 Task: Create a section Integration Testing Sprint and in the section, add a milestone Data Science Process Improvement in the project BlueTech
Action: Mouse moved to (597, 516)
Screenshot: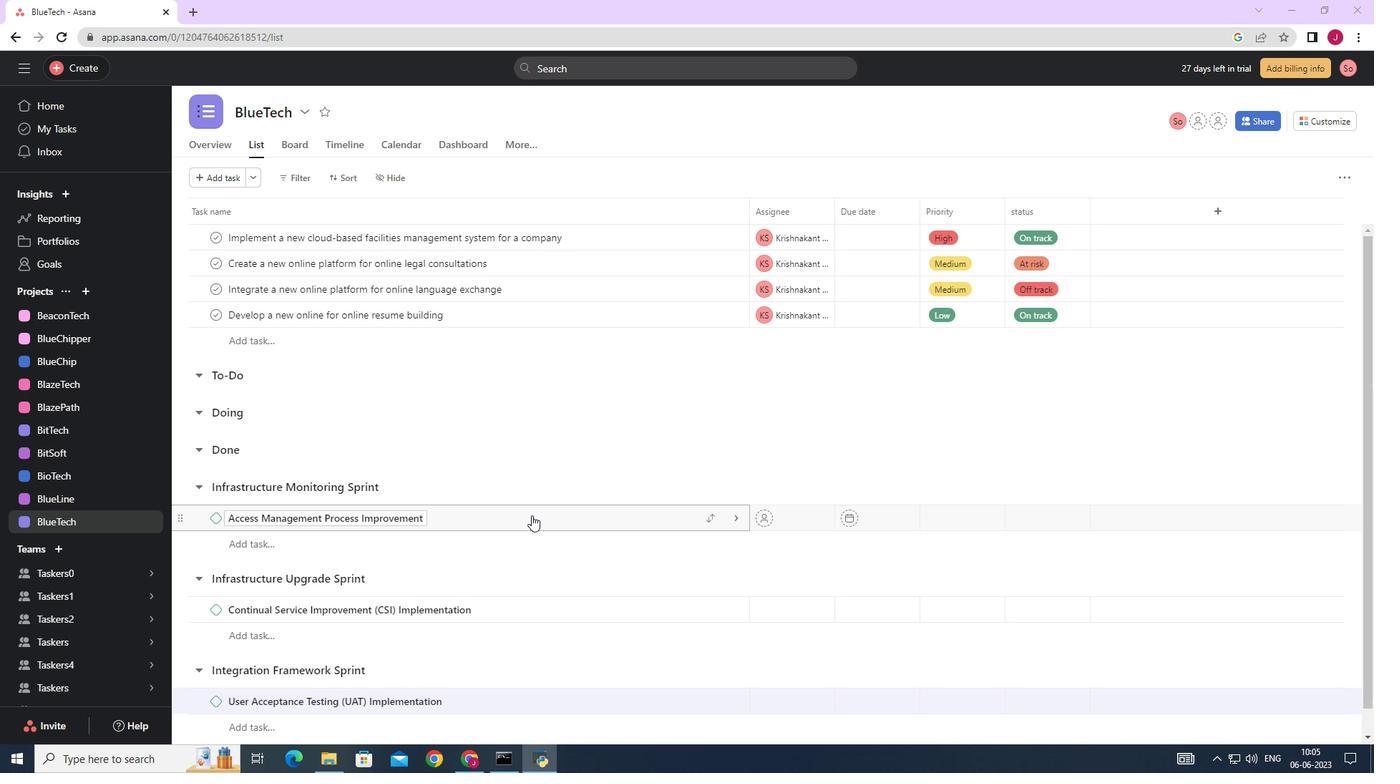 
Action: Mouse scrolled (597, 515) with delta (0, 0)
Screenshot: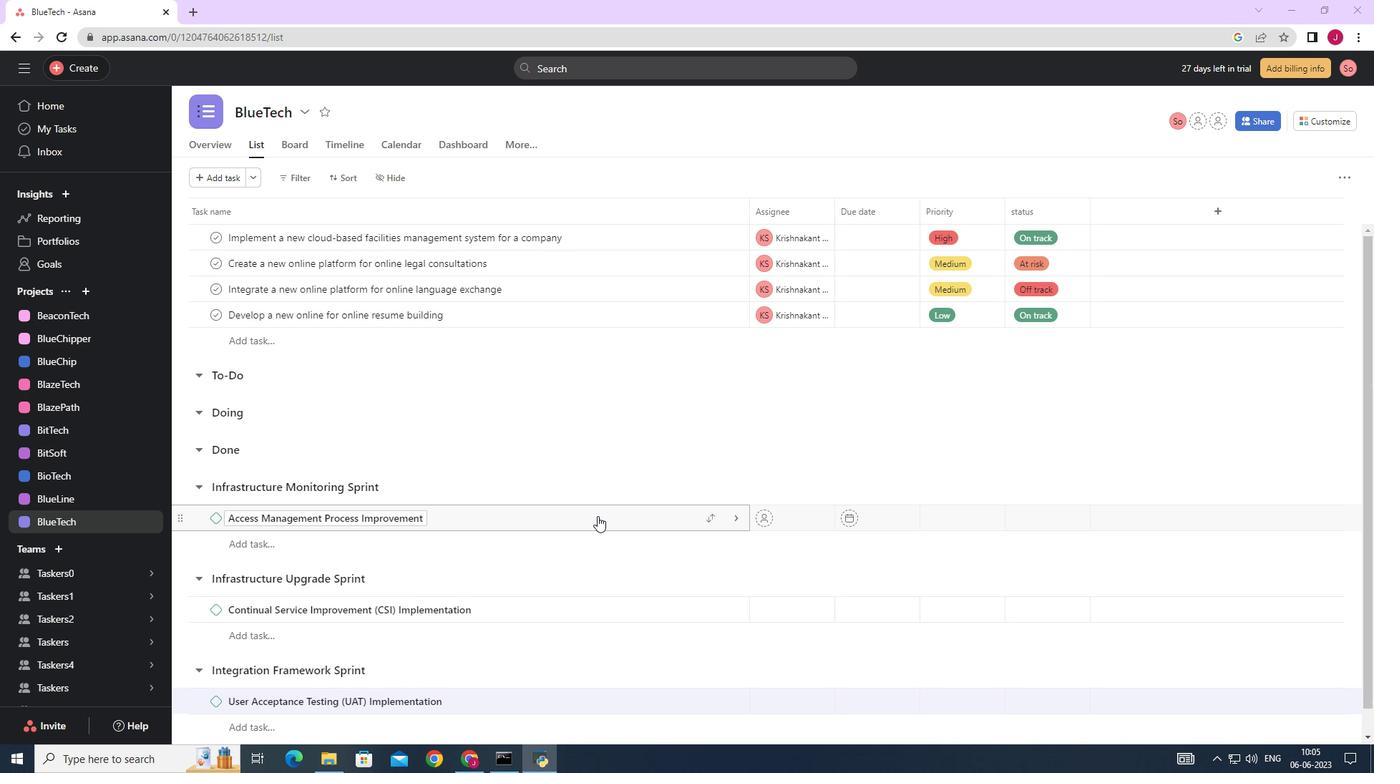 
Action: Mouse scrolled (597, 515) with delta (0, 0)
Screenshot: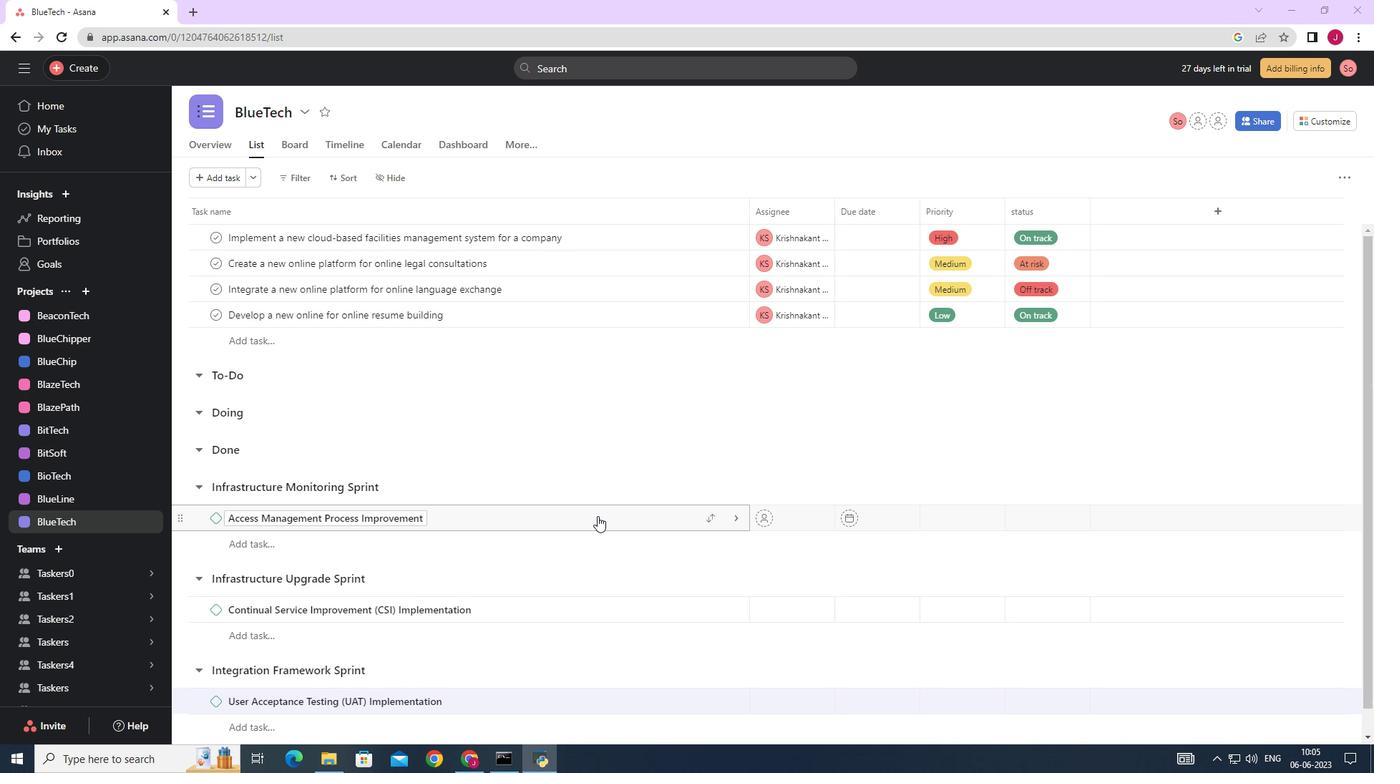 
Action: Mouse scrolled (597, 515) with delta (0, 0)
Screenshot: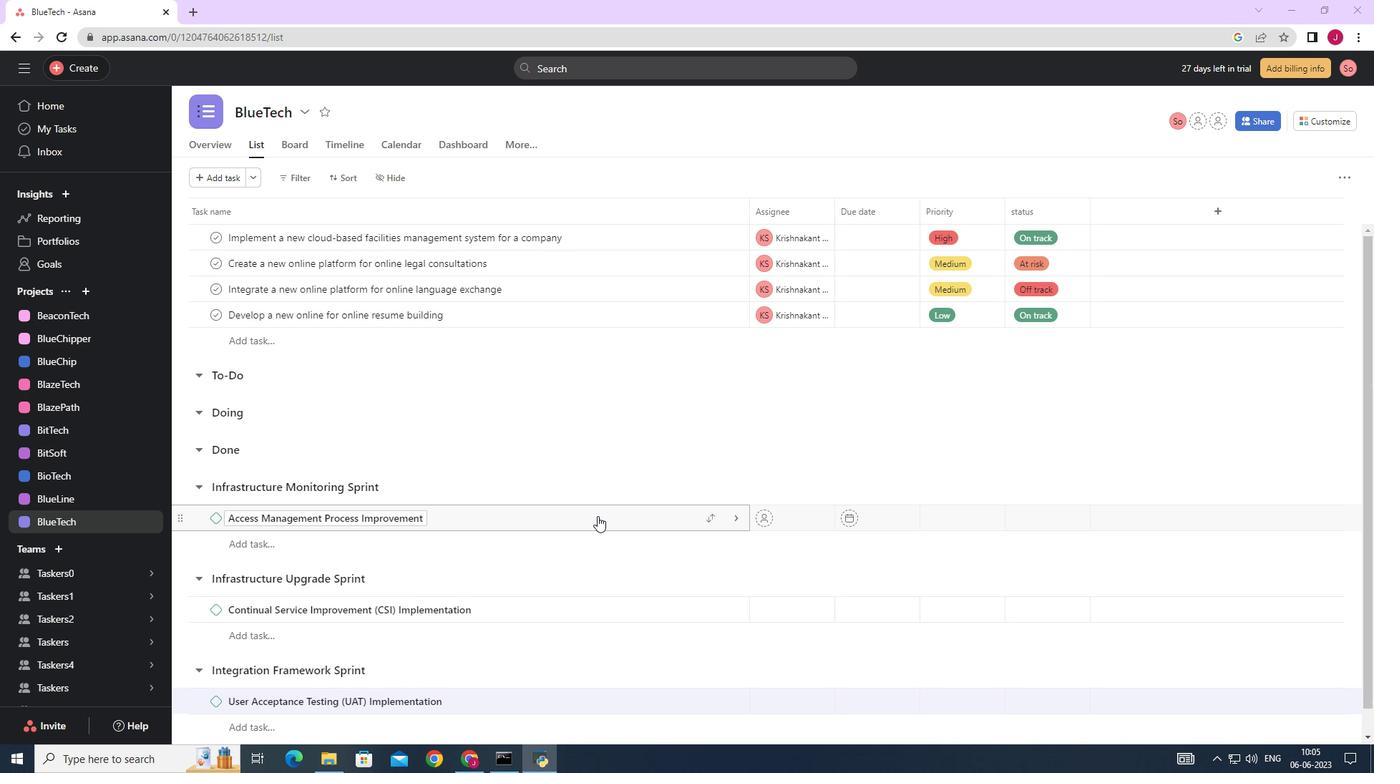 
Action: Mouse scrolled (597, 515) with delta (0, 0)
Screenshot: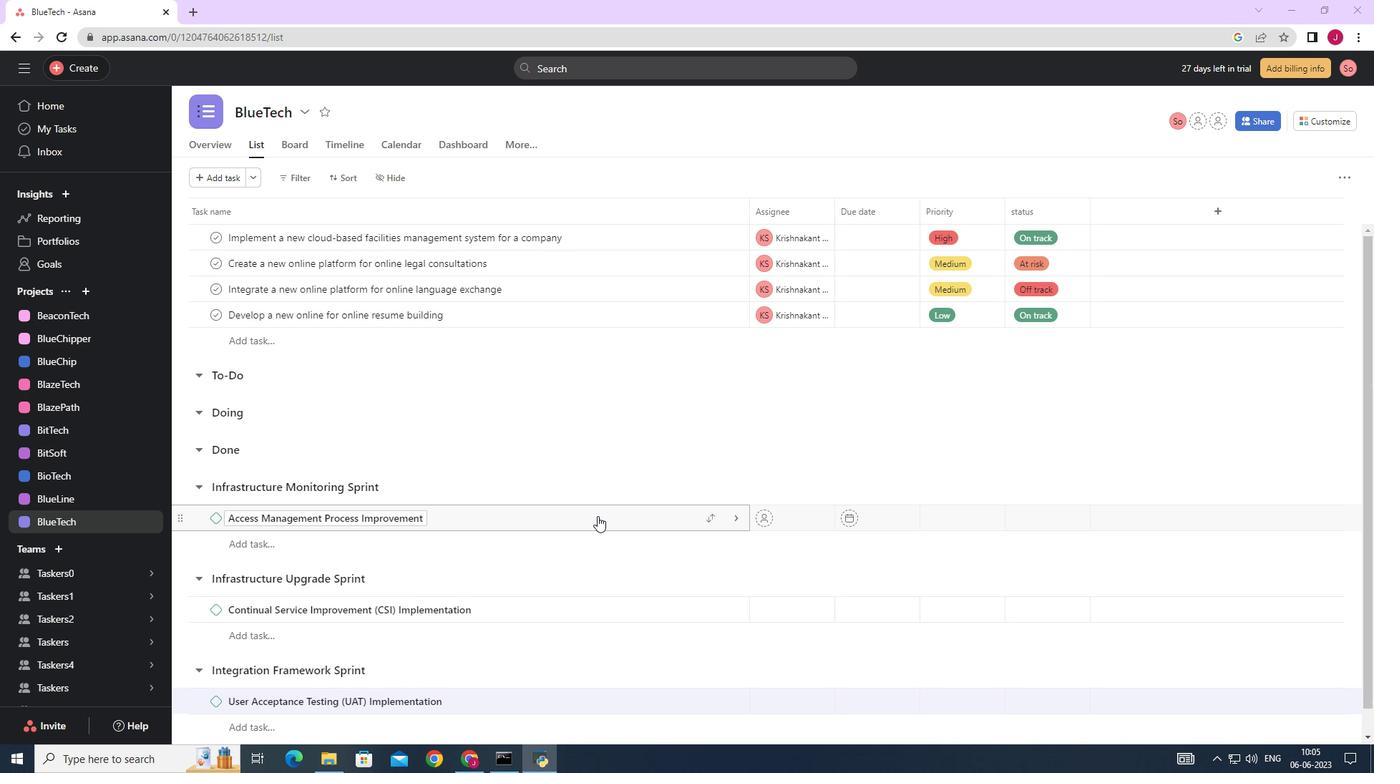
Action: Mouse scrolled (597, 515) with delta (0, 0)
Screenshot: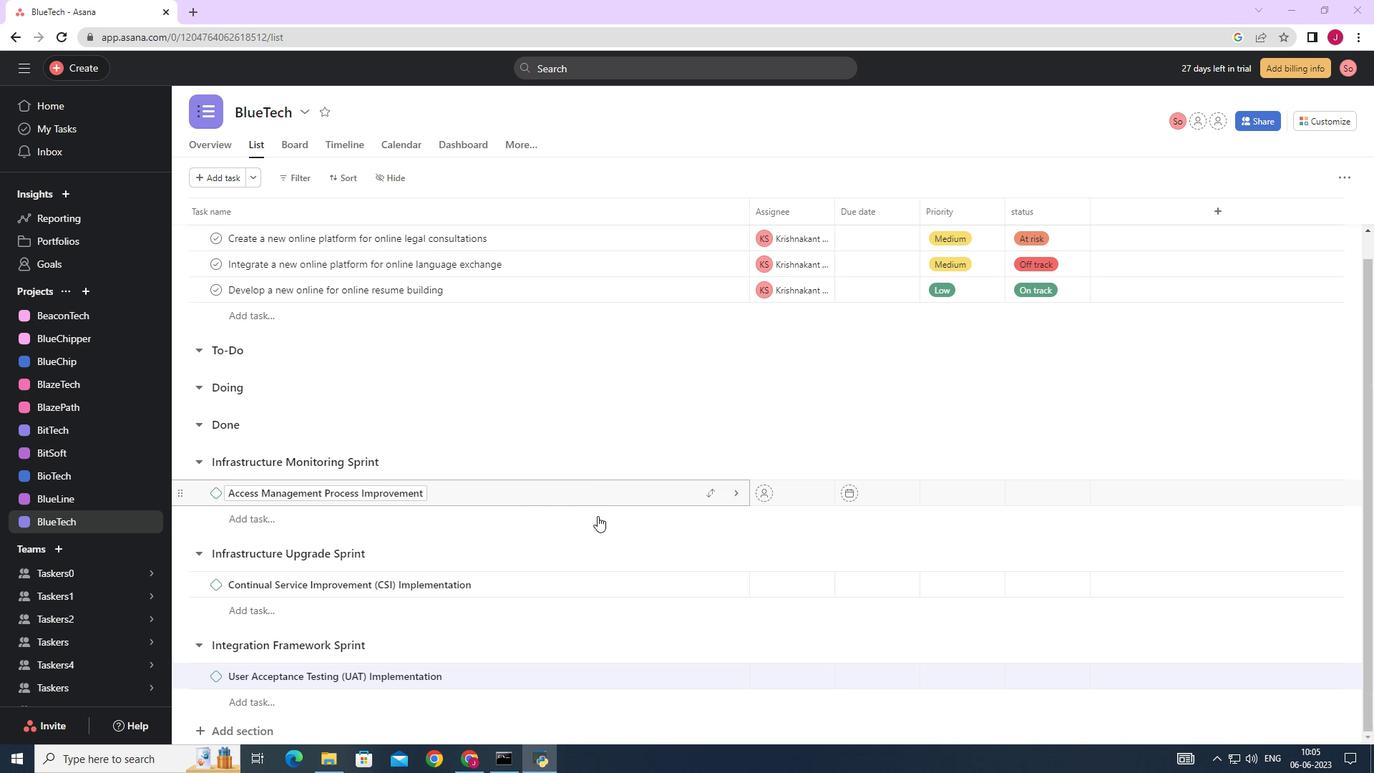 
Action: Mouse scrolled (597, 515) with delta (0, 0)
Screenshot: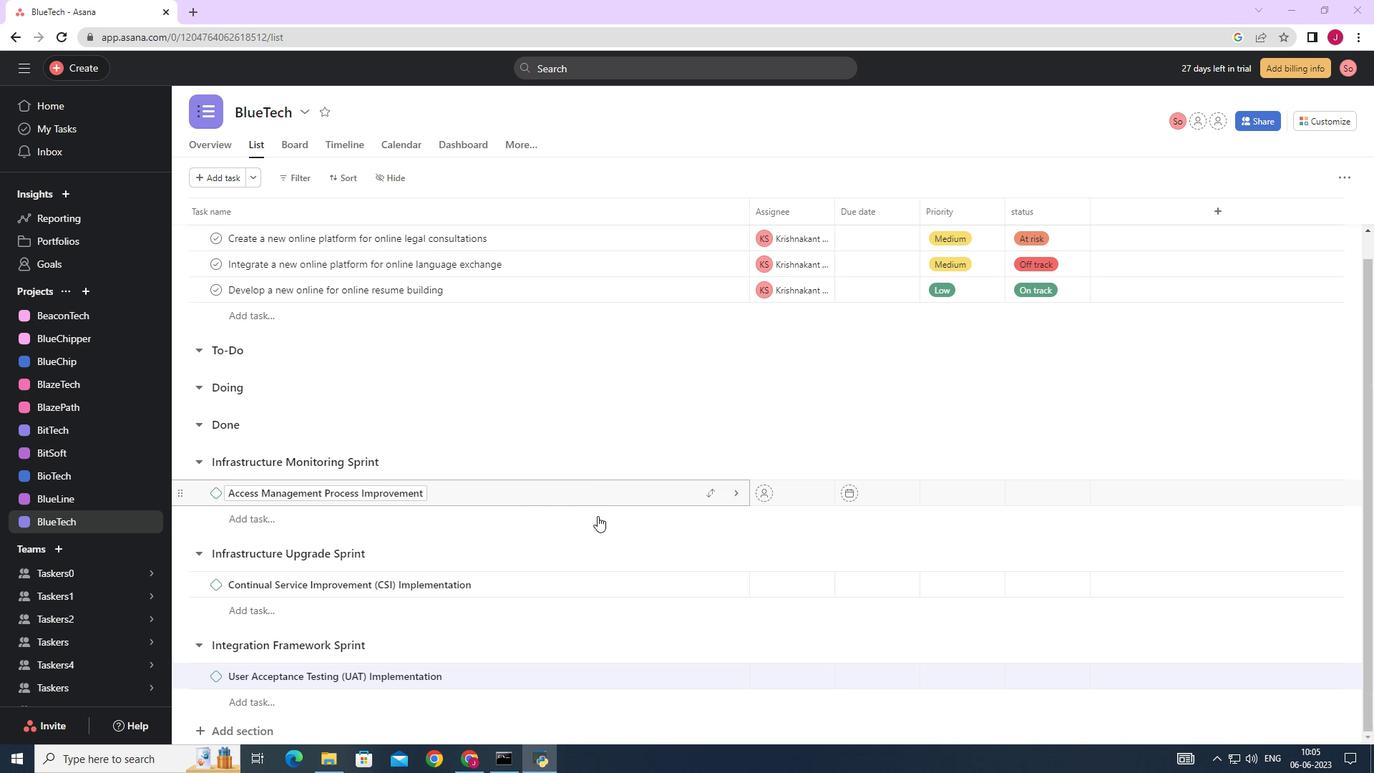 
Action: Mouse scrolled (597, 515) with delta (0, 0)
Screenshot: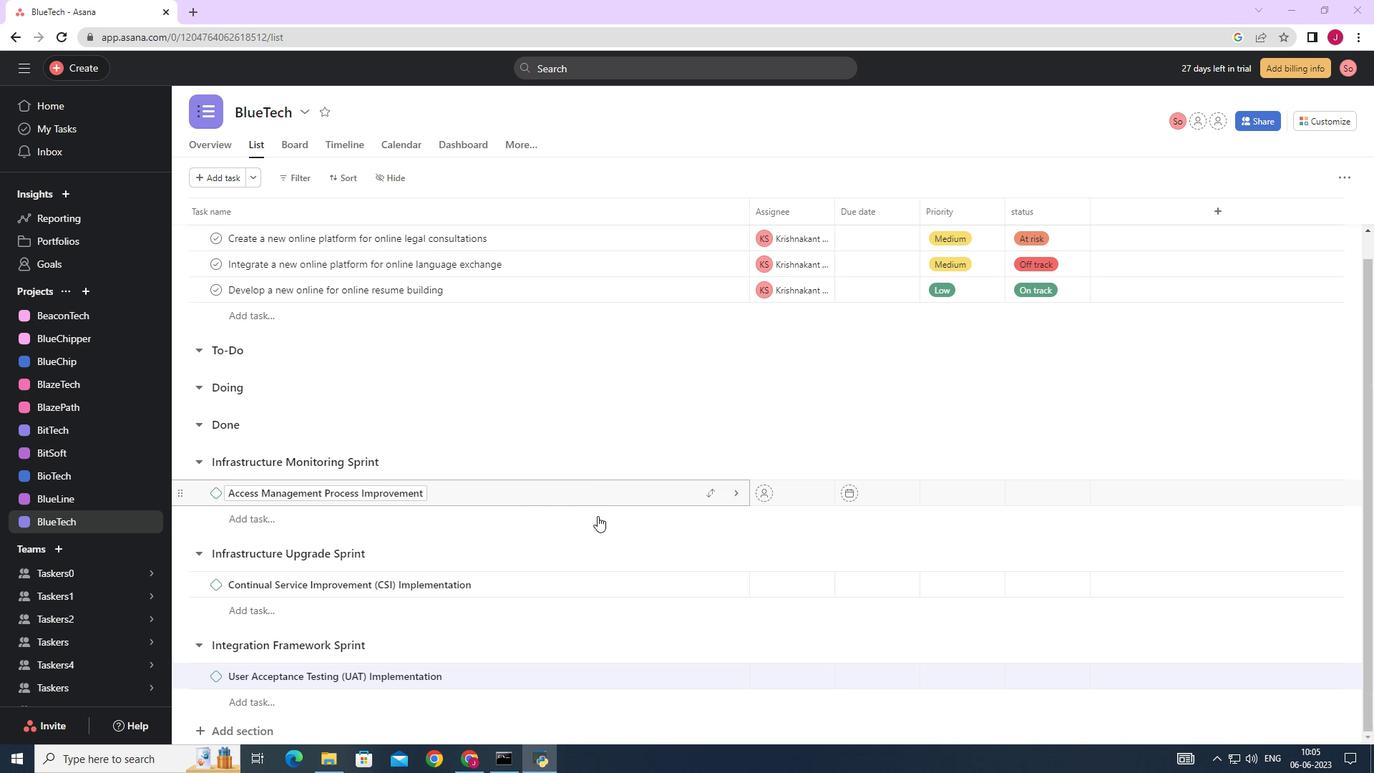 
Action: Mouse scrolled (597, 515) with delta (0, 0)
Screenshot: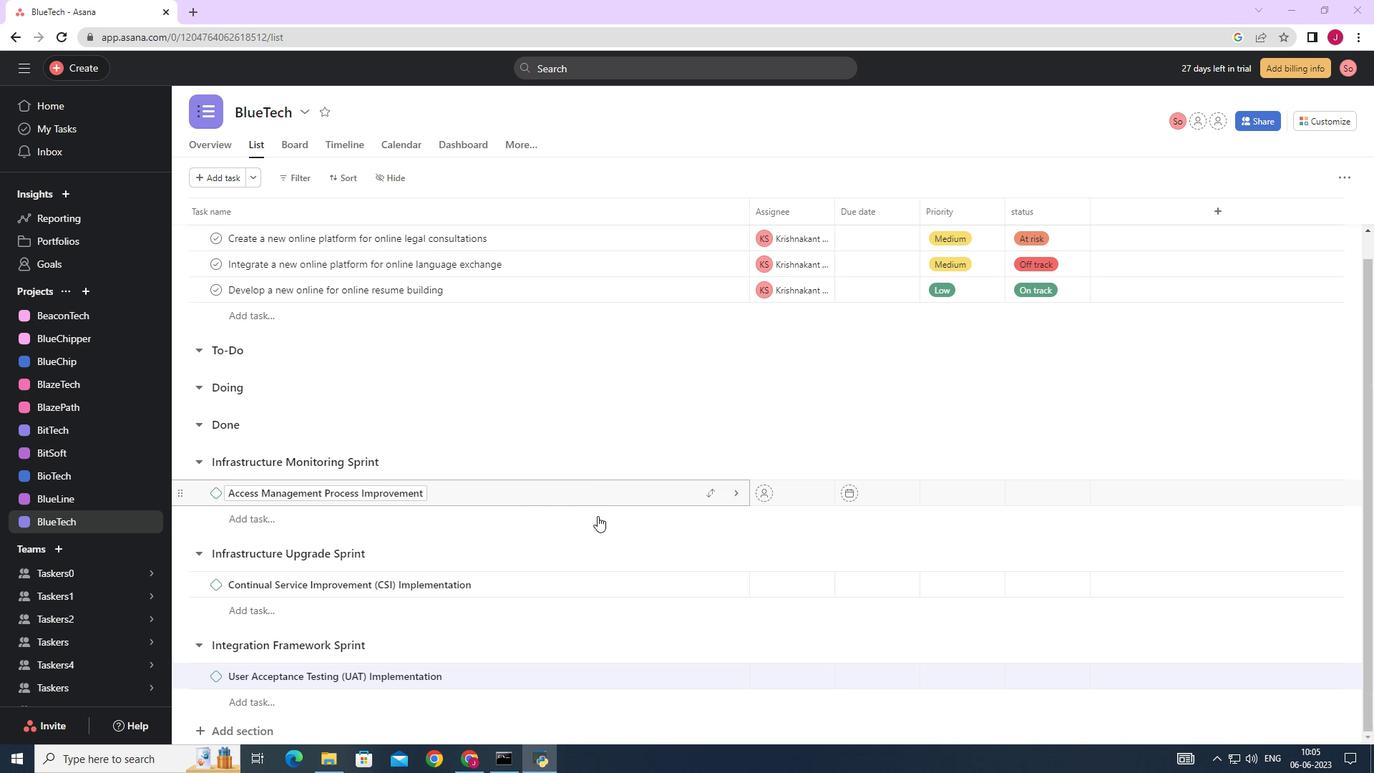 
Action: Mouse scrolled (597, 515) with delta (0, 0)
Screenshot: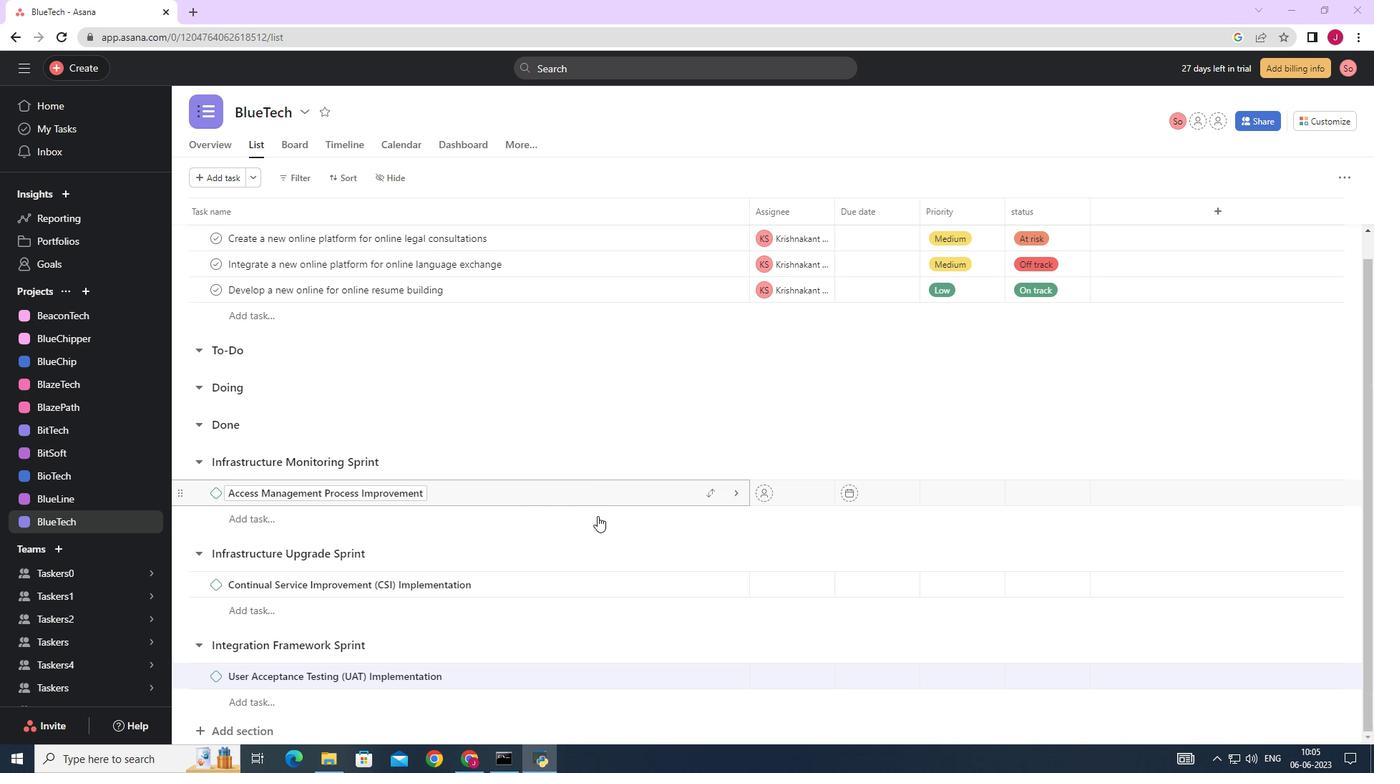 
Action: Mouse moved to (263, 730)
Screenshot: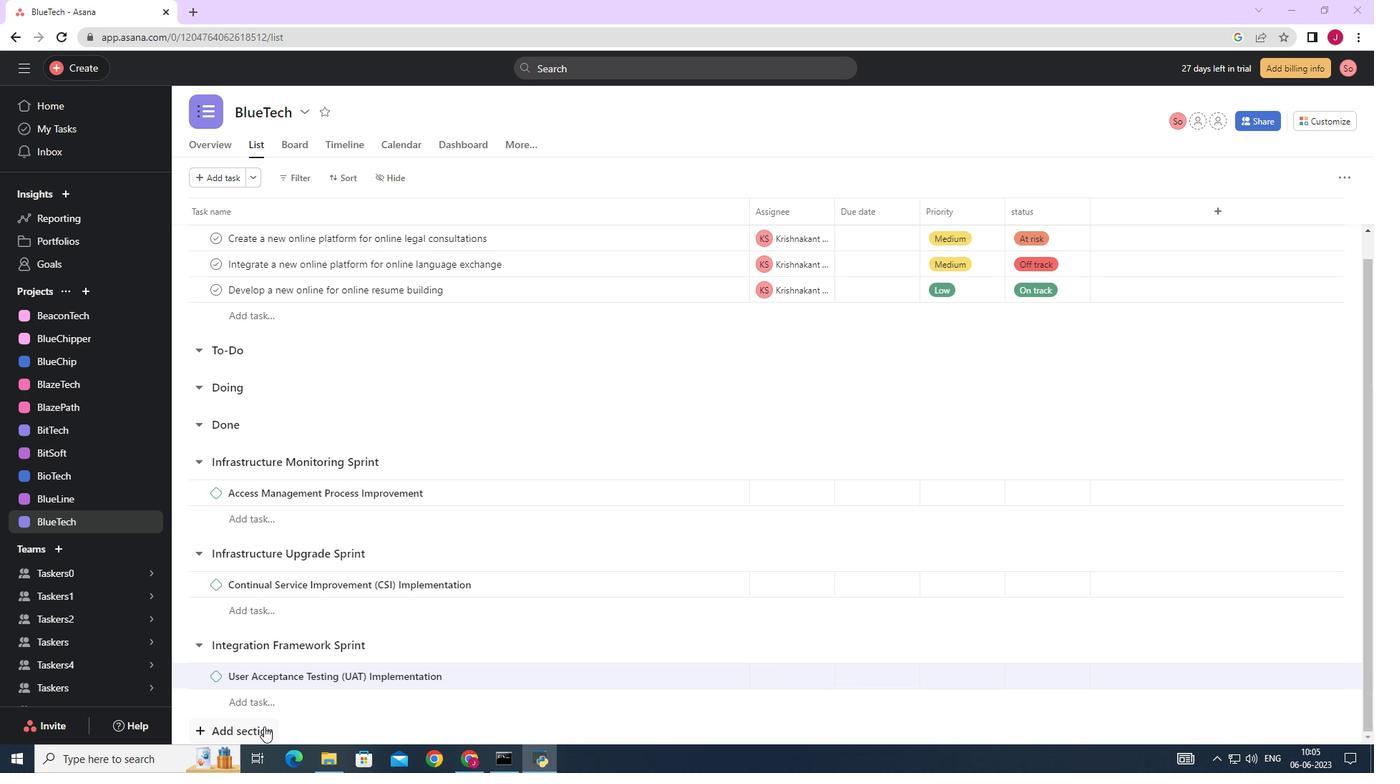 
Action: Mouse pressed left at (263, 730)
Screenshot: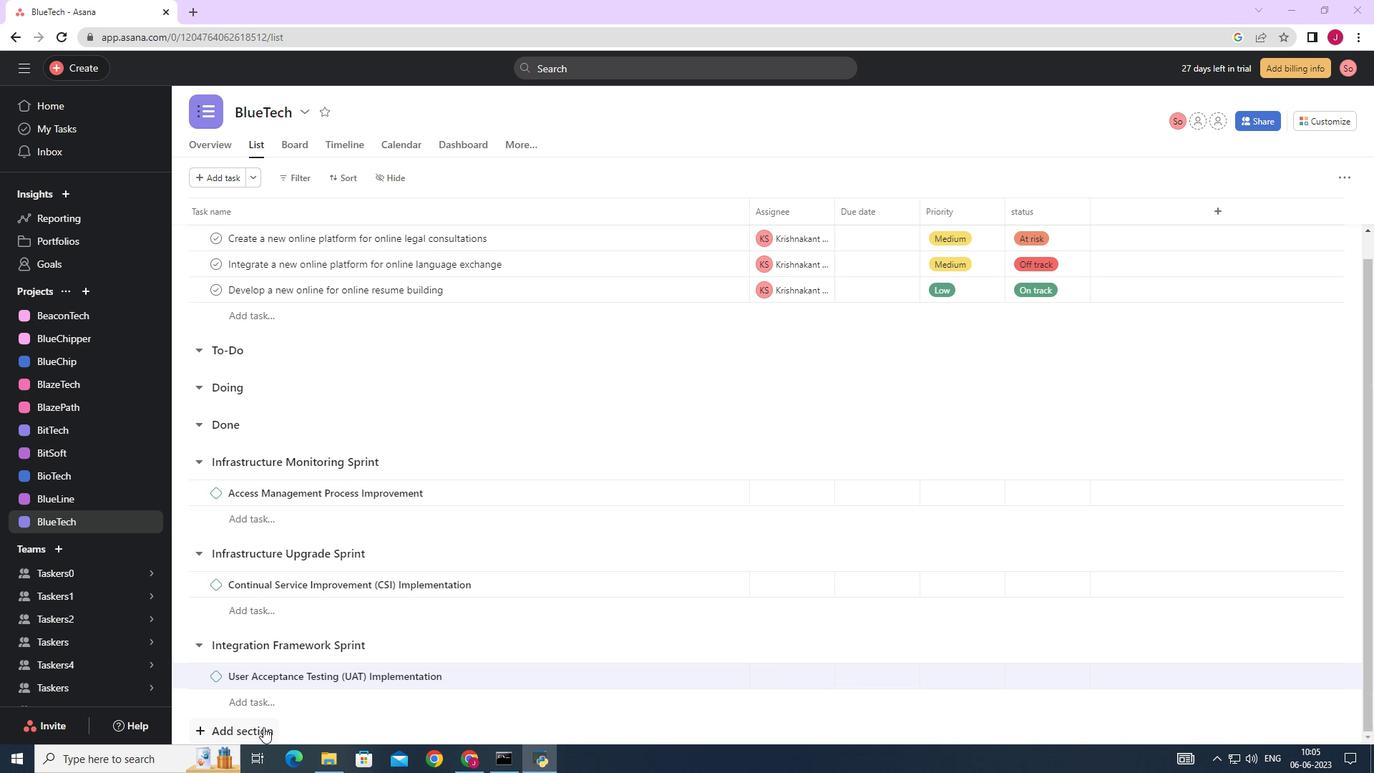 
Action: Mouse moved to (314, 692)
Screenshot: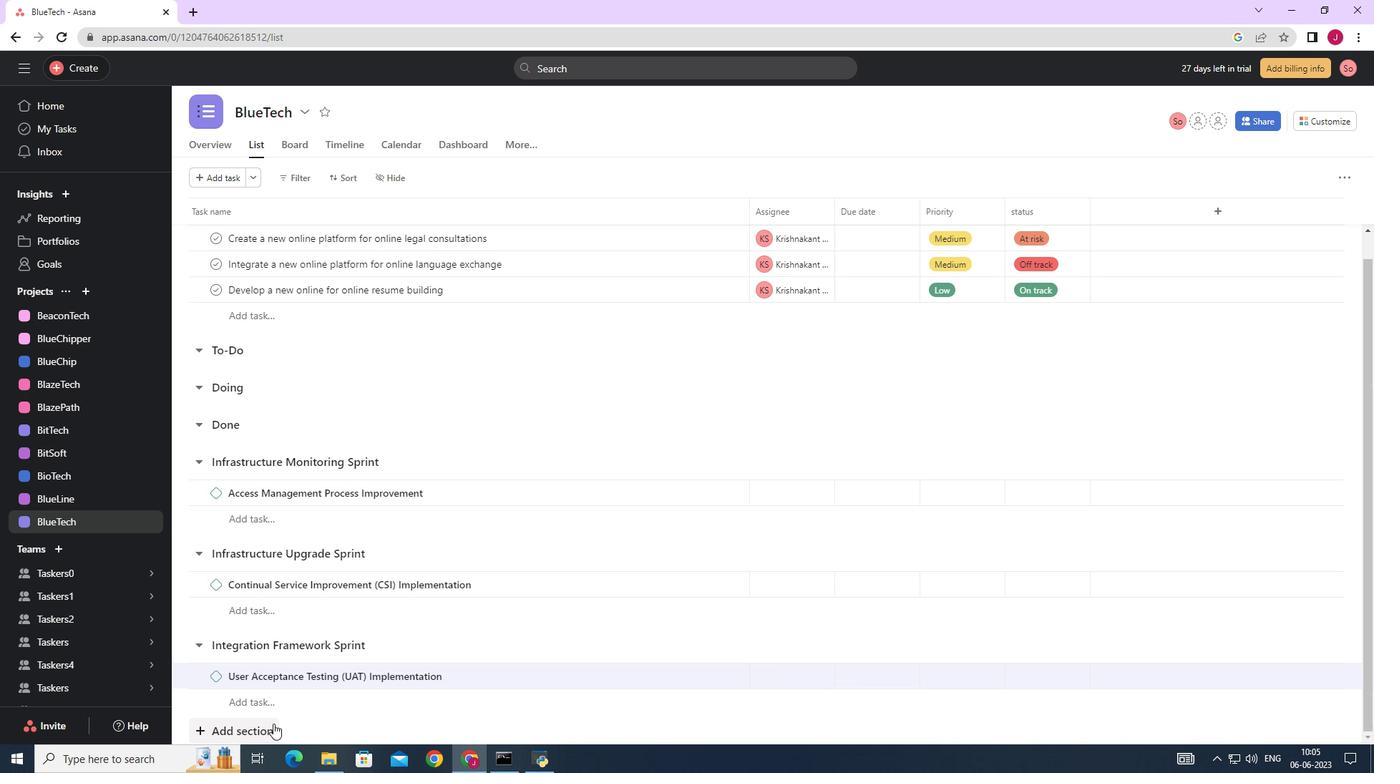 
Action: Mouse scrolled (314, 691) with delta (0, 0)
Screenshot: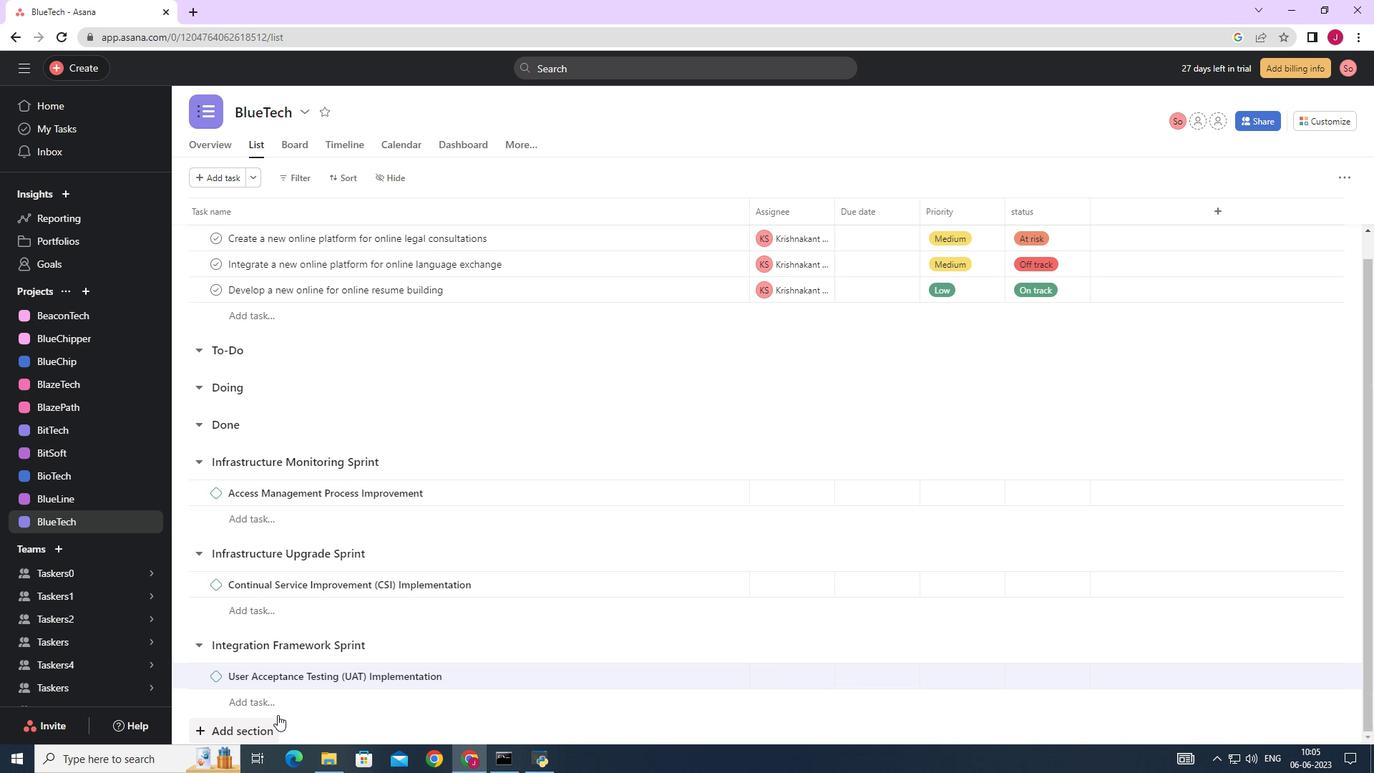 
Action: Mouse scrolled (314, 691) with delta (0, 0)
Screenshot: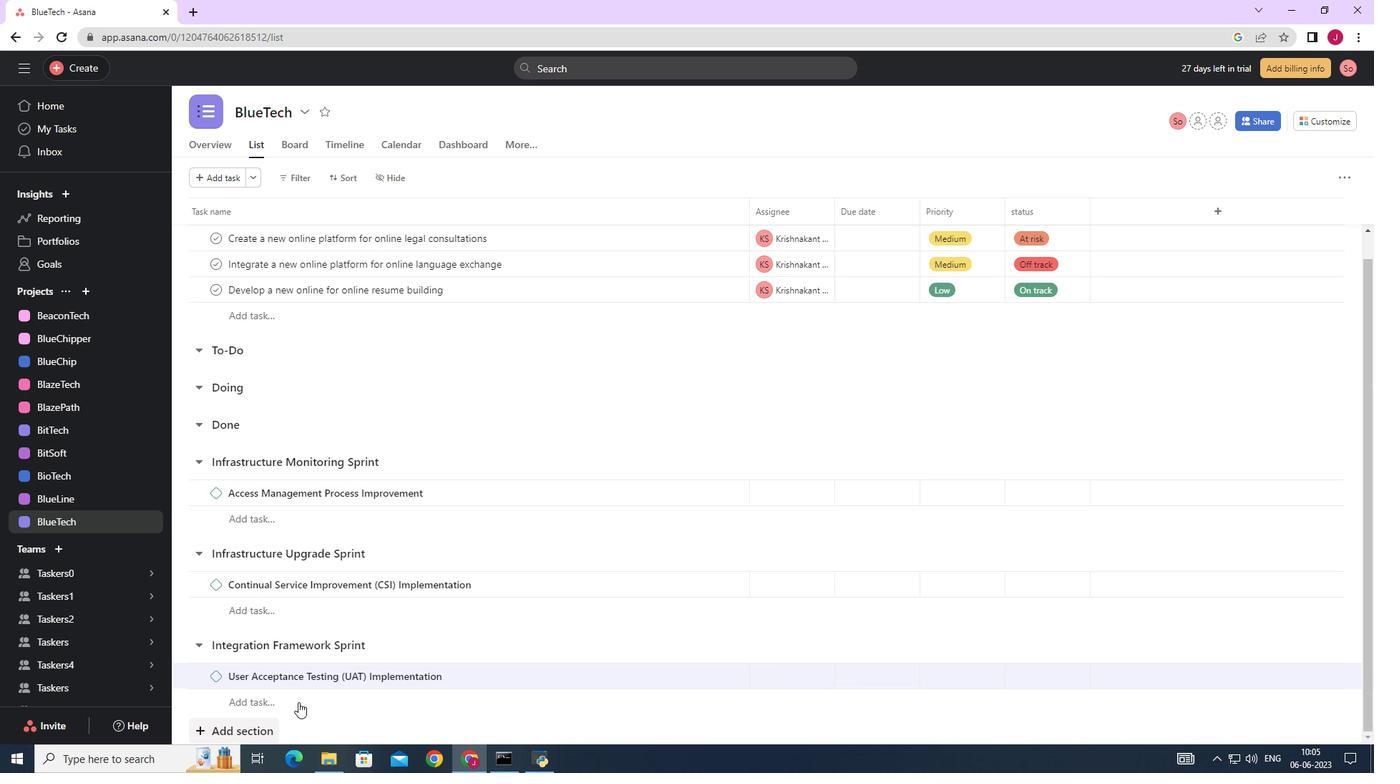 
Action: Mouse scrolled (314, 691) with delta (0, 0)
Screenshot: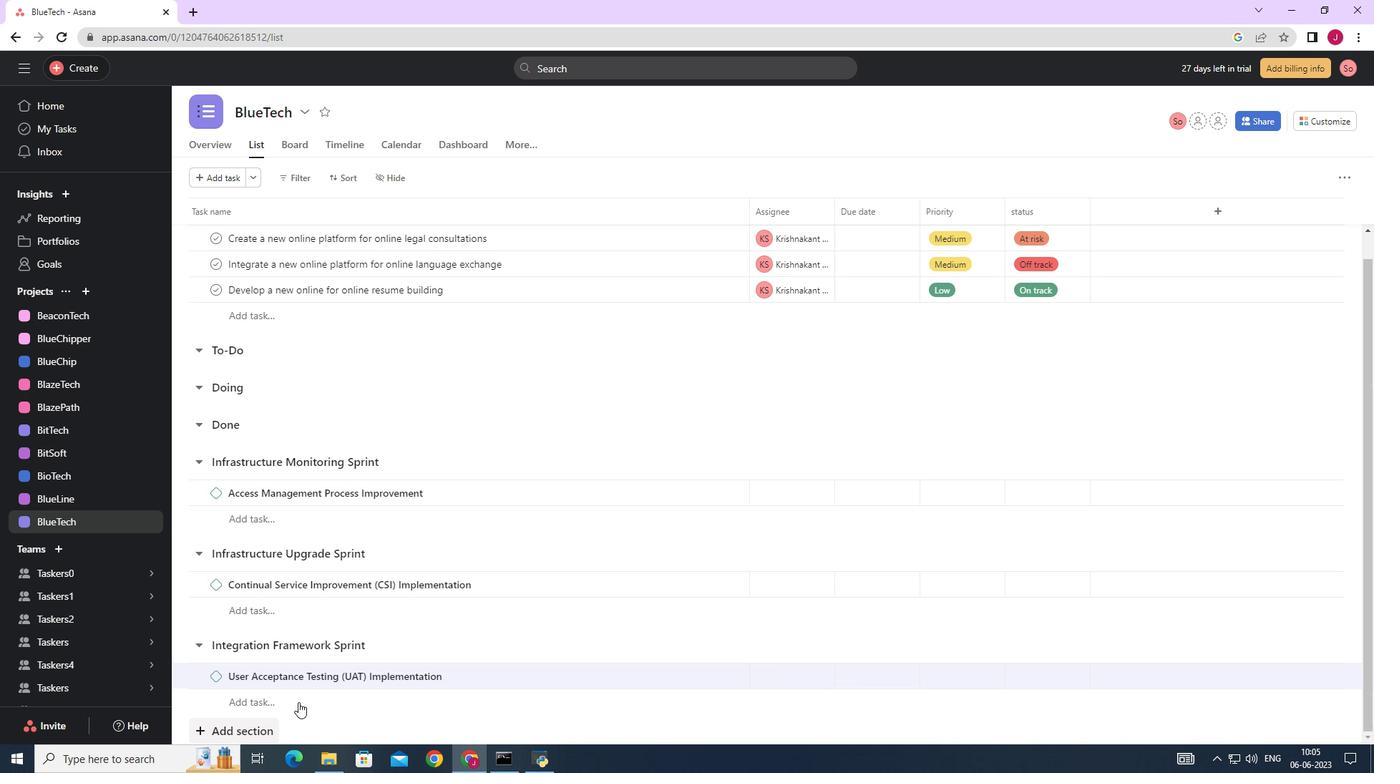 
Action: Mouse scrolled (314, 691) with delta (0, 0)
Screenshot: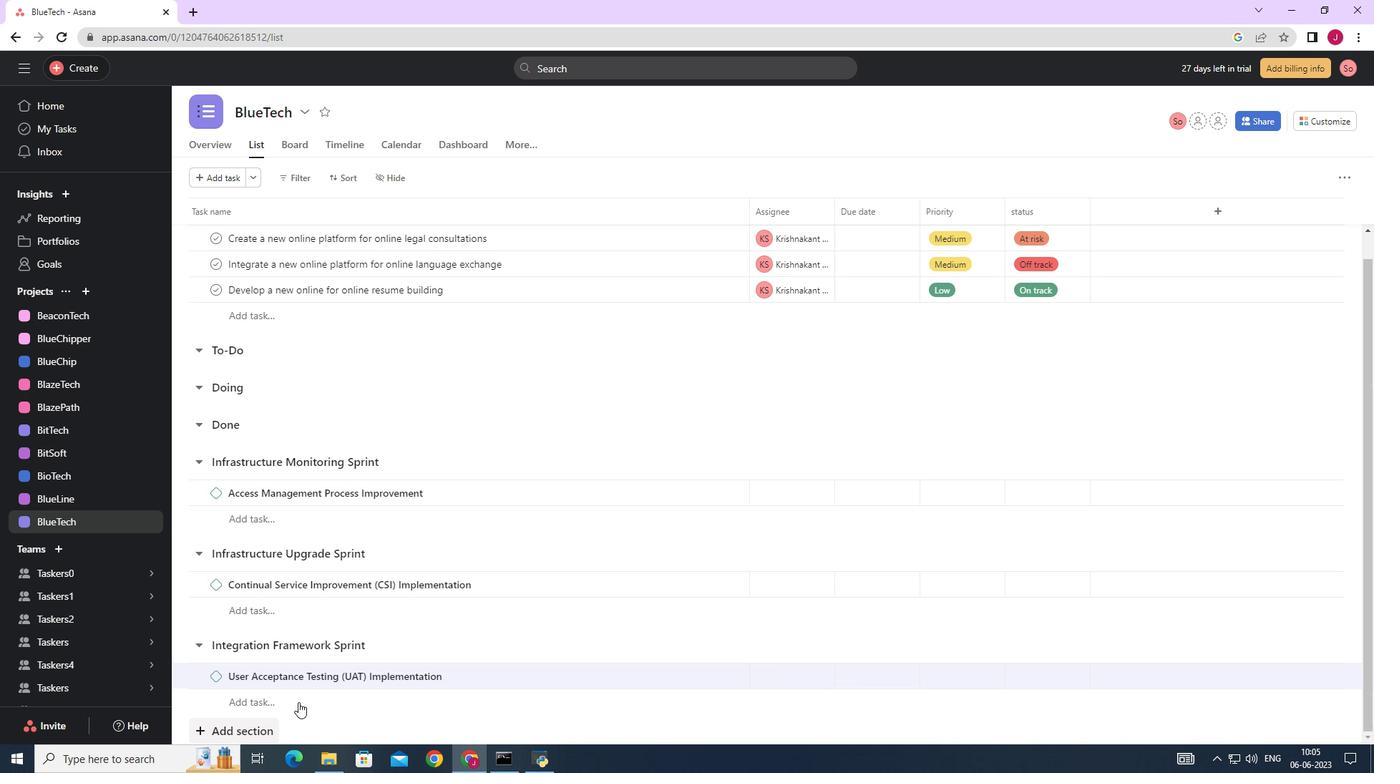 
Action: Mouse scrolled (314, 691) with delta (0, 0)
Screenshot: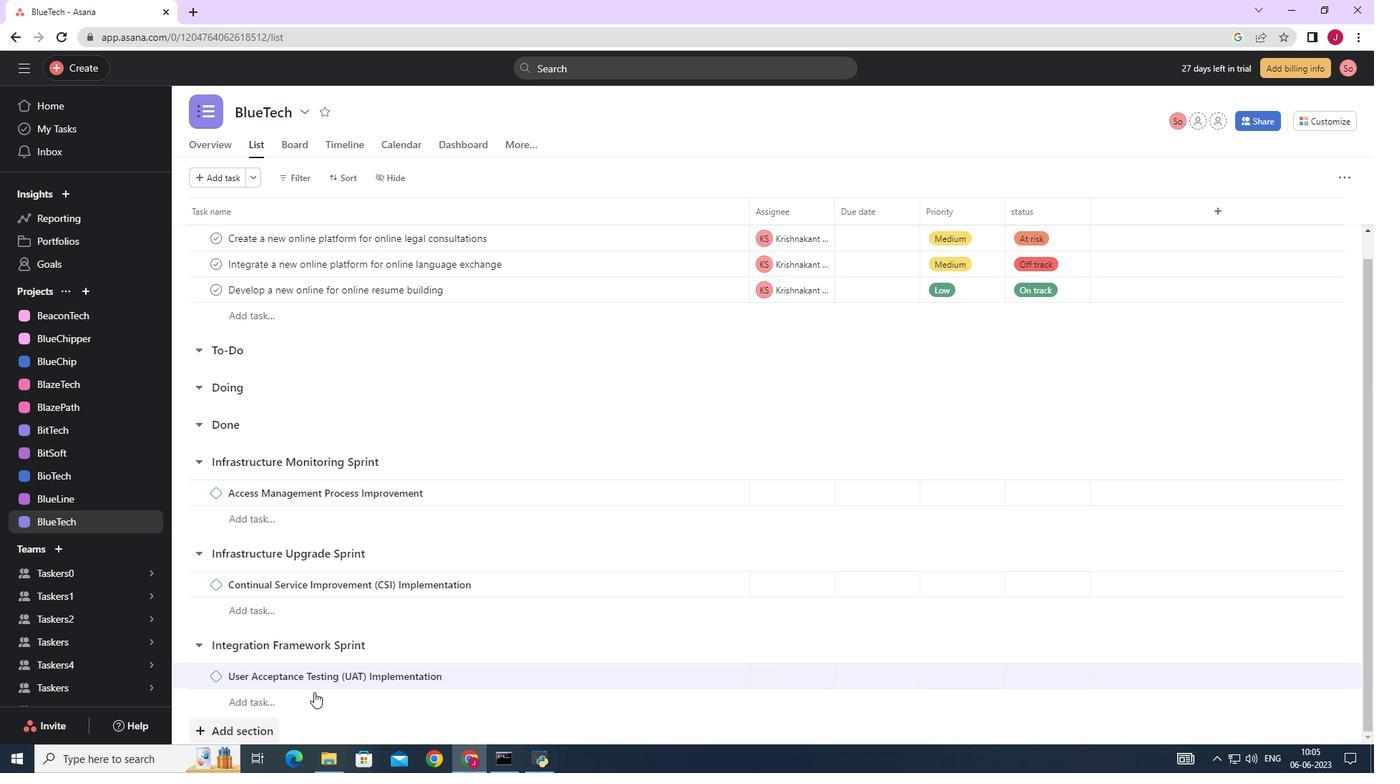 
Action: Mouse scrolled (314, 691) with delta (0, 0)
Screenshot: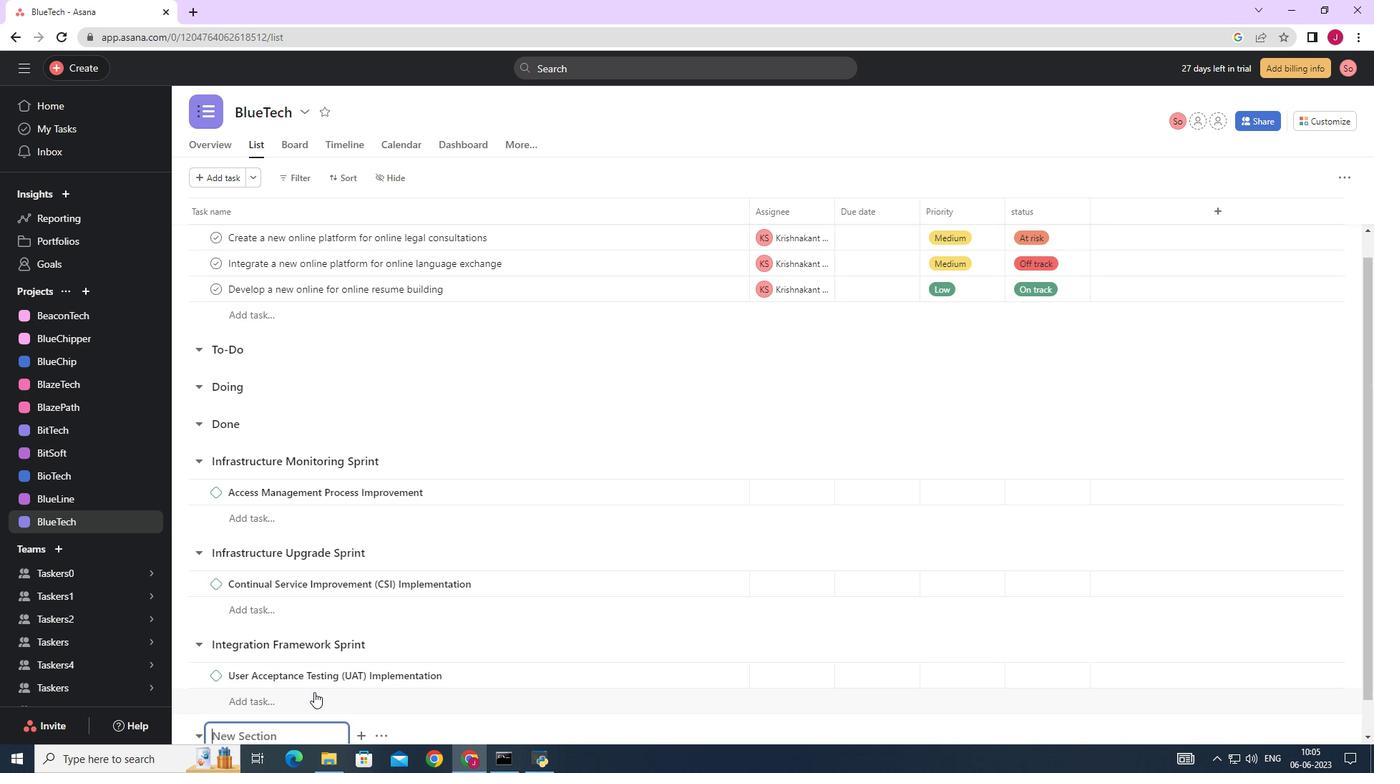 
Action: Mouse moved to (303, 695)
Screenshot: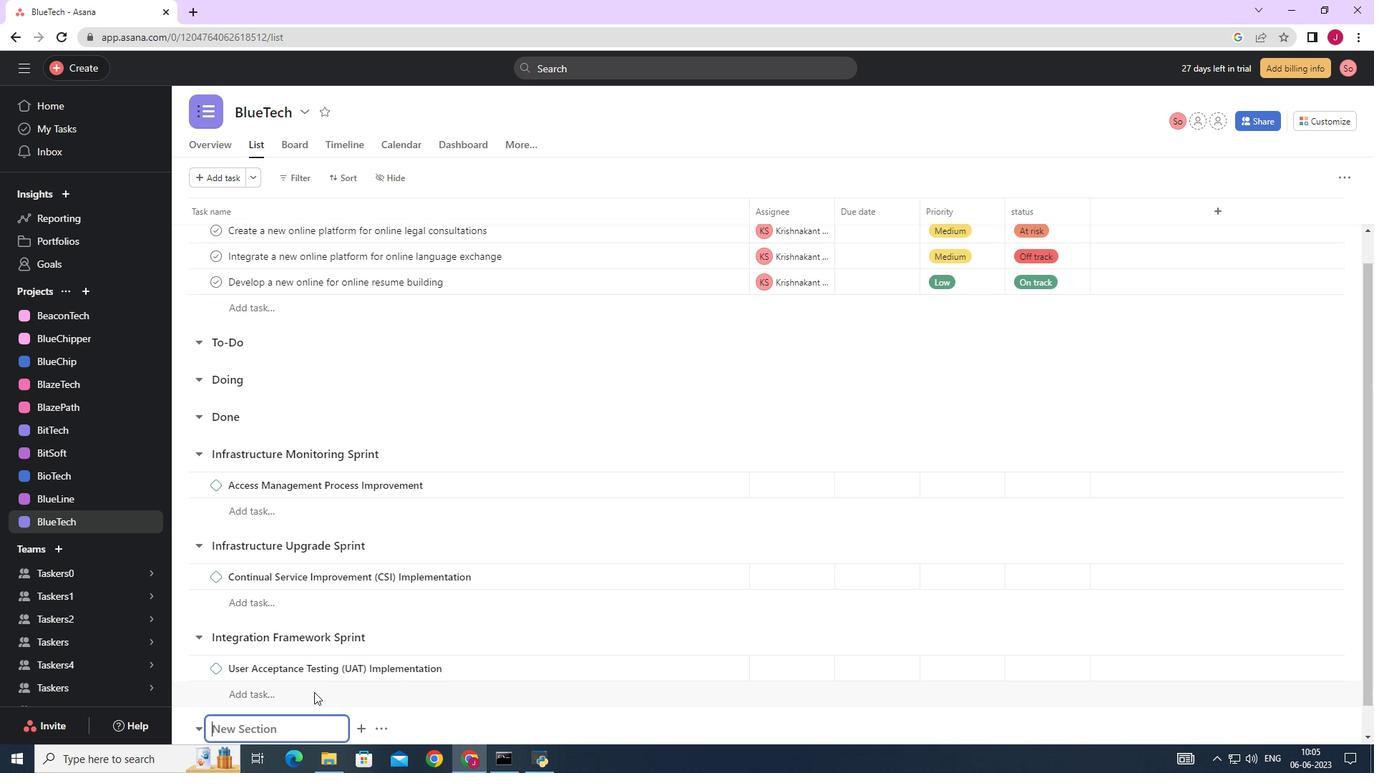 
Action: Mouse pressed left at (303, 695)
Screenshot: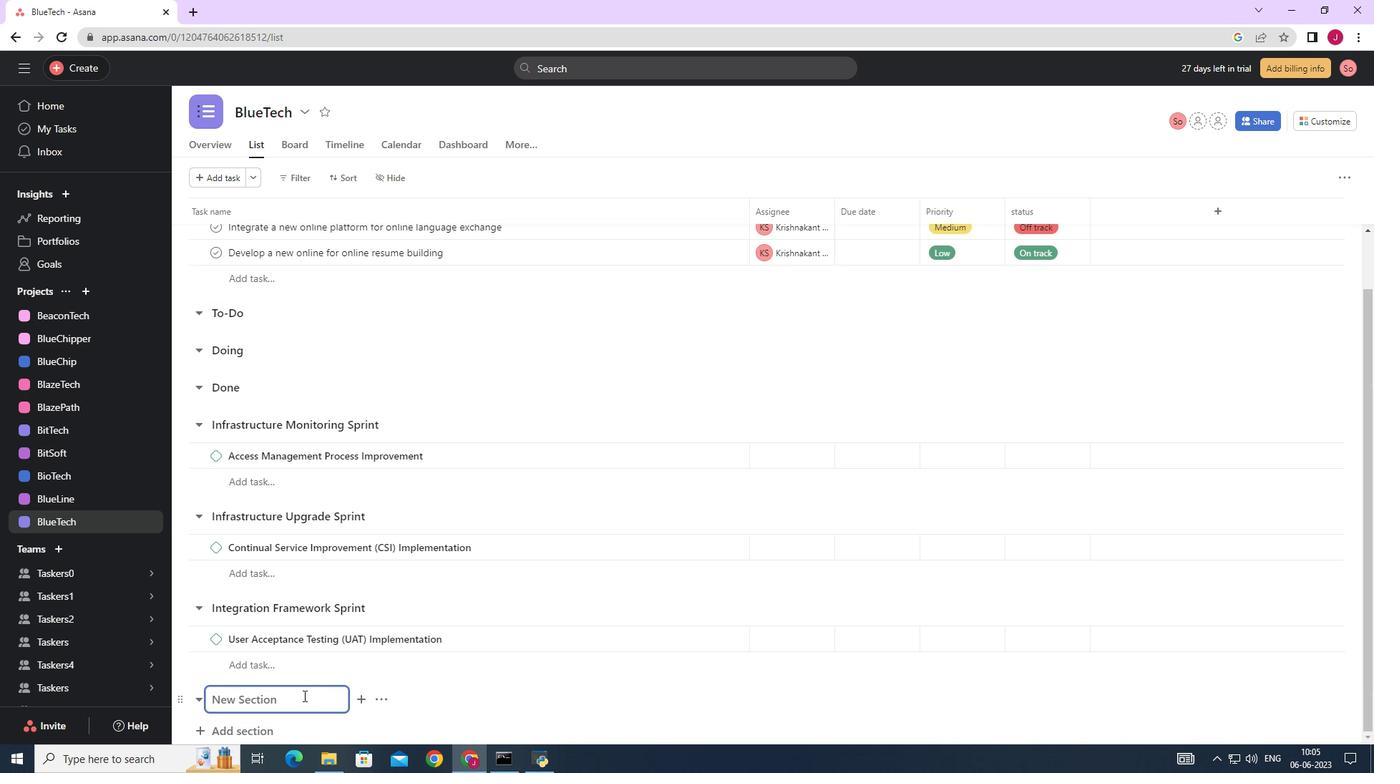 
Action: Key pressed <Key.caps_lock>I<Key.caps_lock>ntgration<Key.space><Key.caps_lock>T<Key.caps_lock>esting<Key.space><Key.caps_lock>S<Key.caps_lock>print
Screenshot: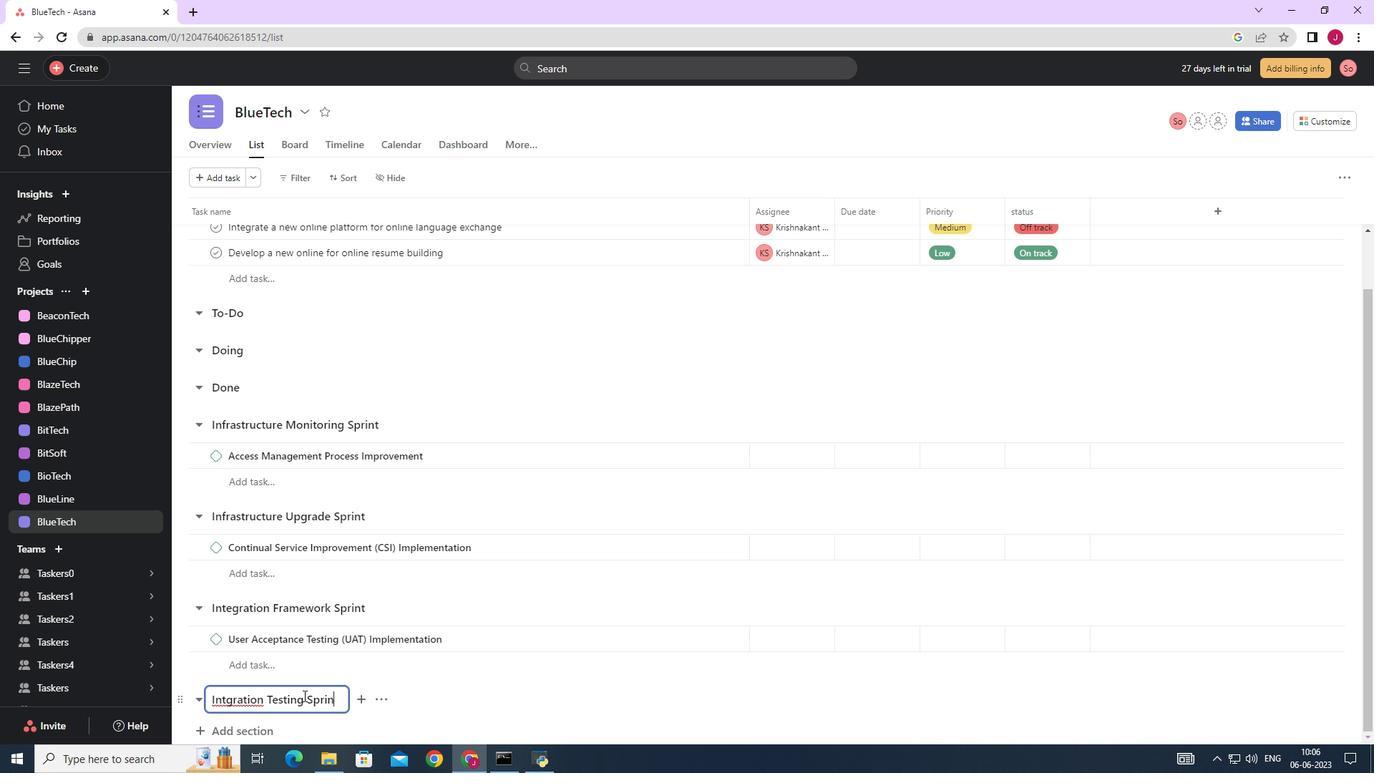 
Action: Mouse moved to (250, 698)
Screenshot: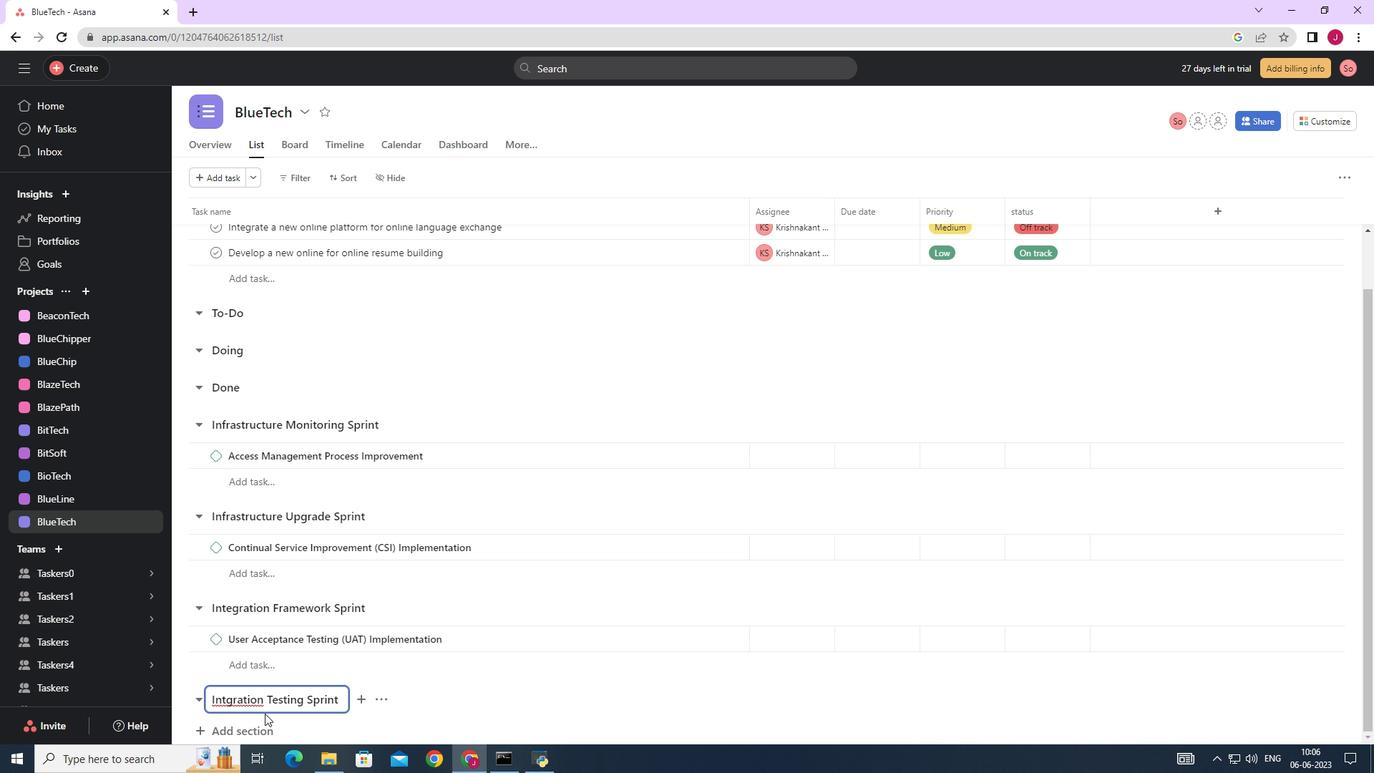 
Action: Mouse pressed right at (250, 698)
Screenshot: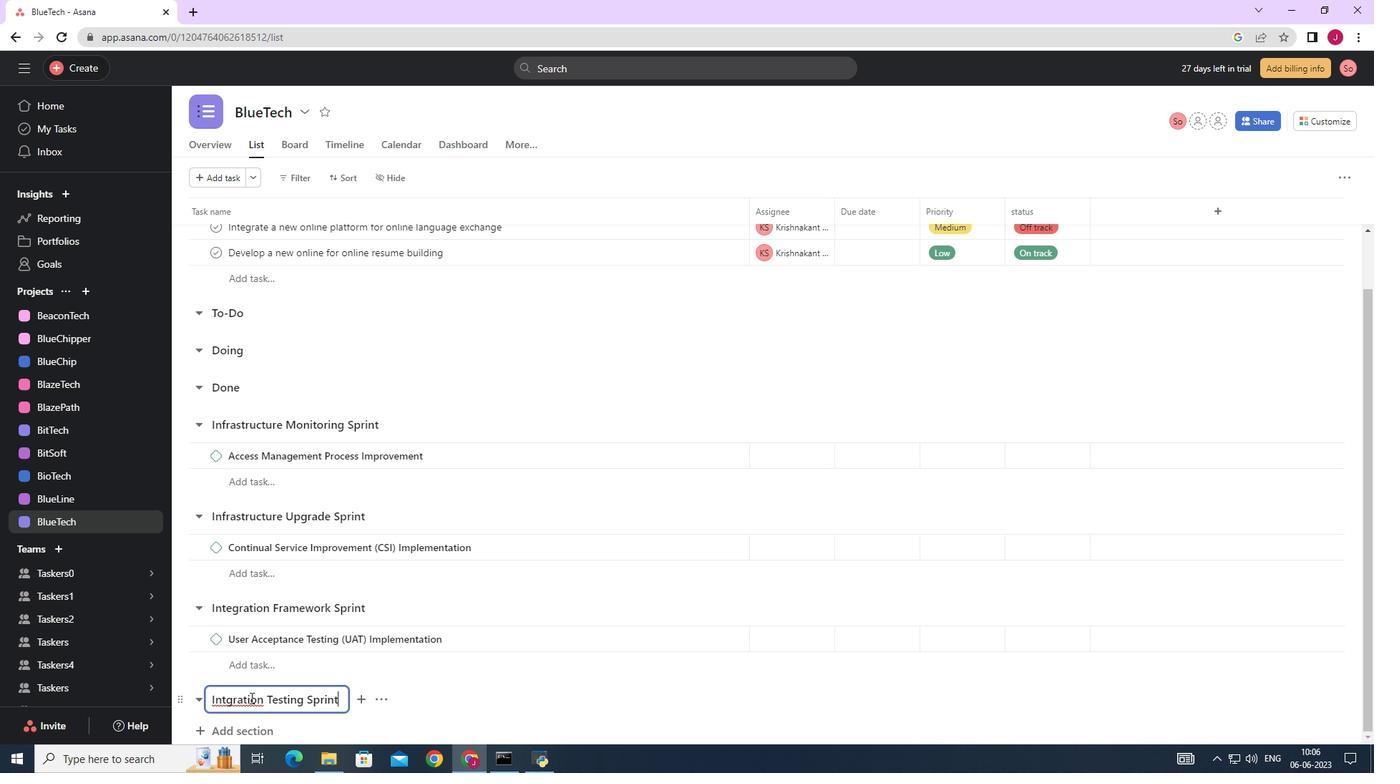 
Action: Mouse moved to (331, 498)
Screenshot: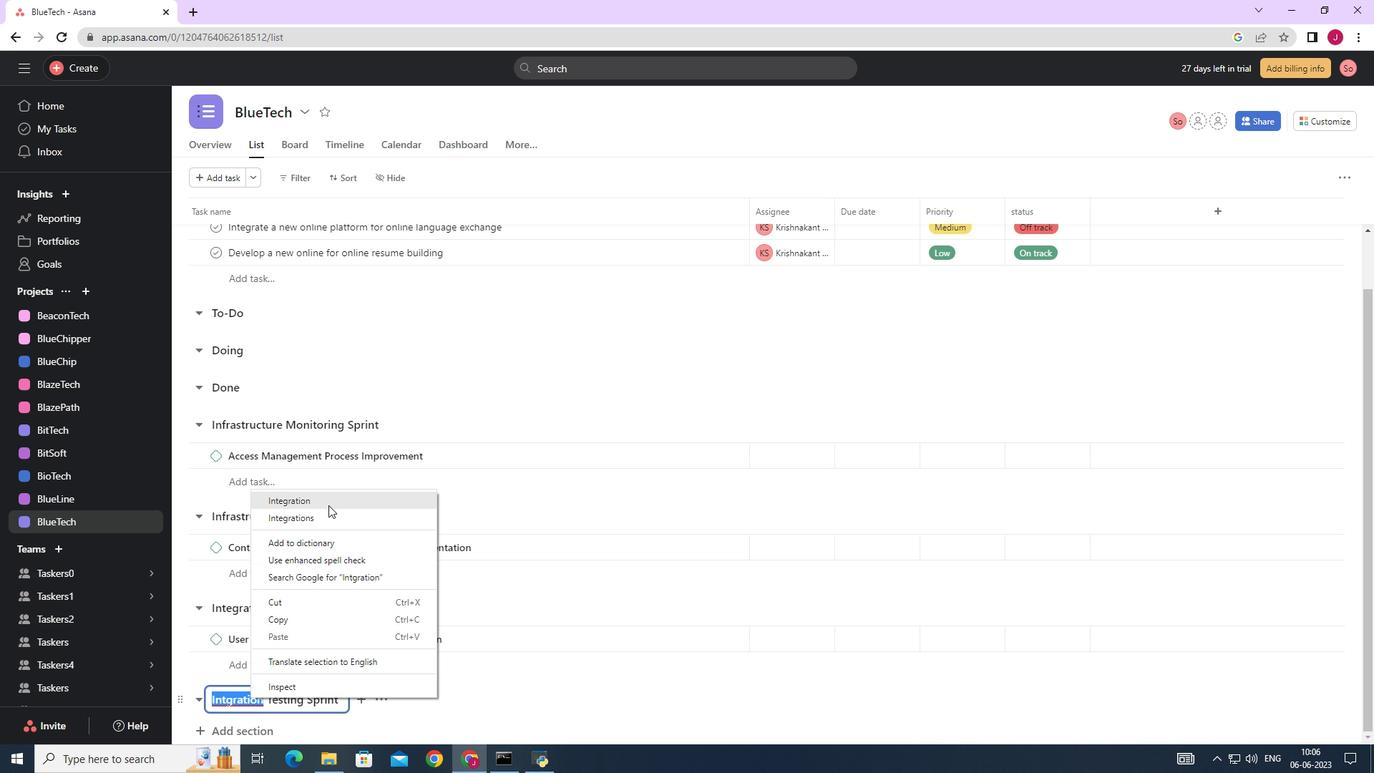 
Action: Mouse pressed left at (331, 498)
Screenshot: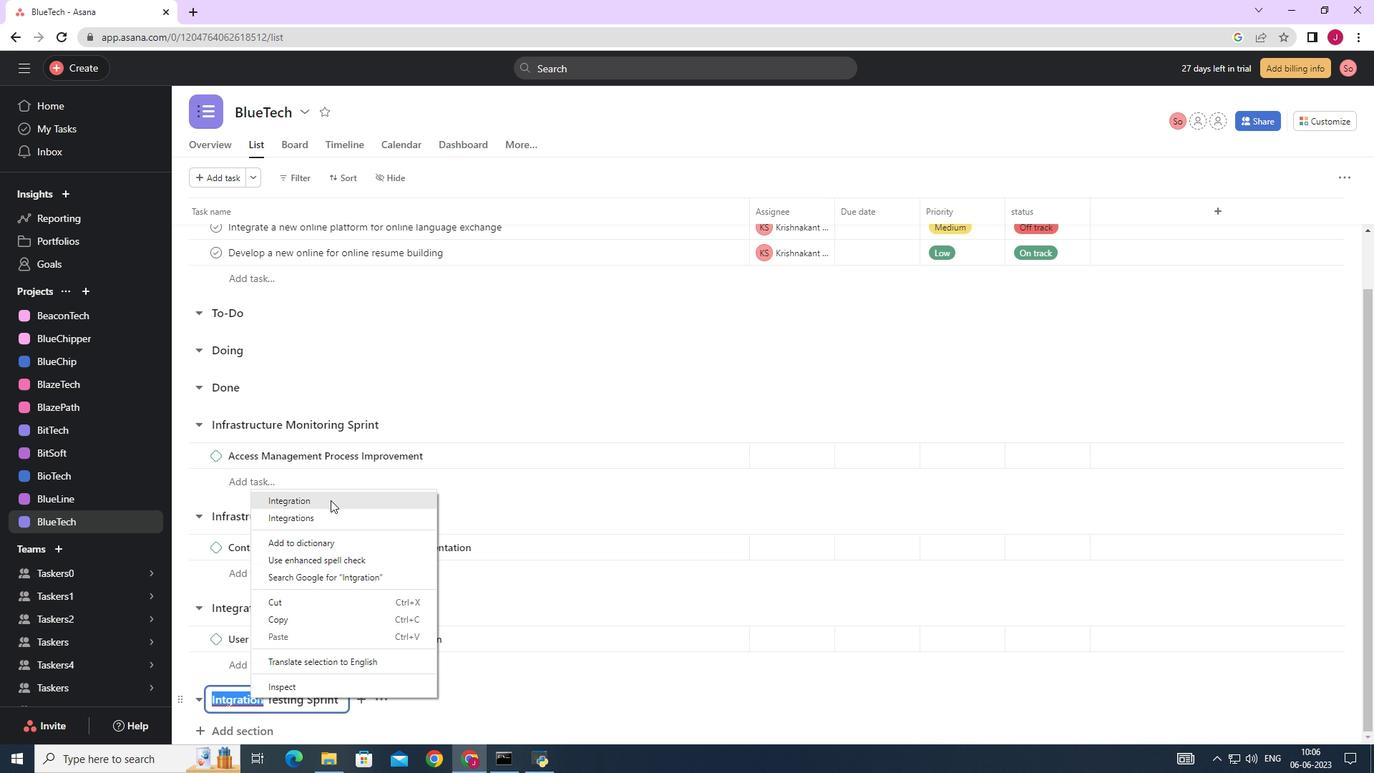 
Action: Mouse moved to (345, 698)
Screenshot: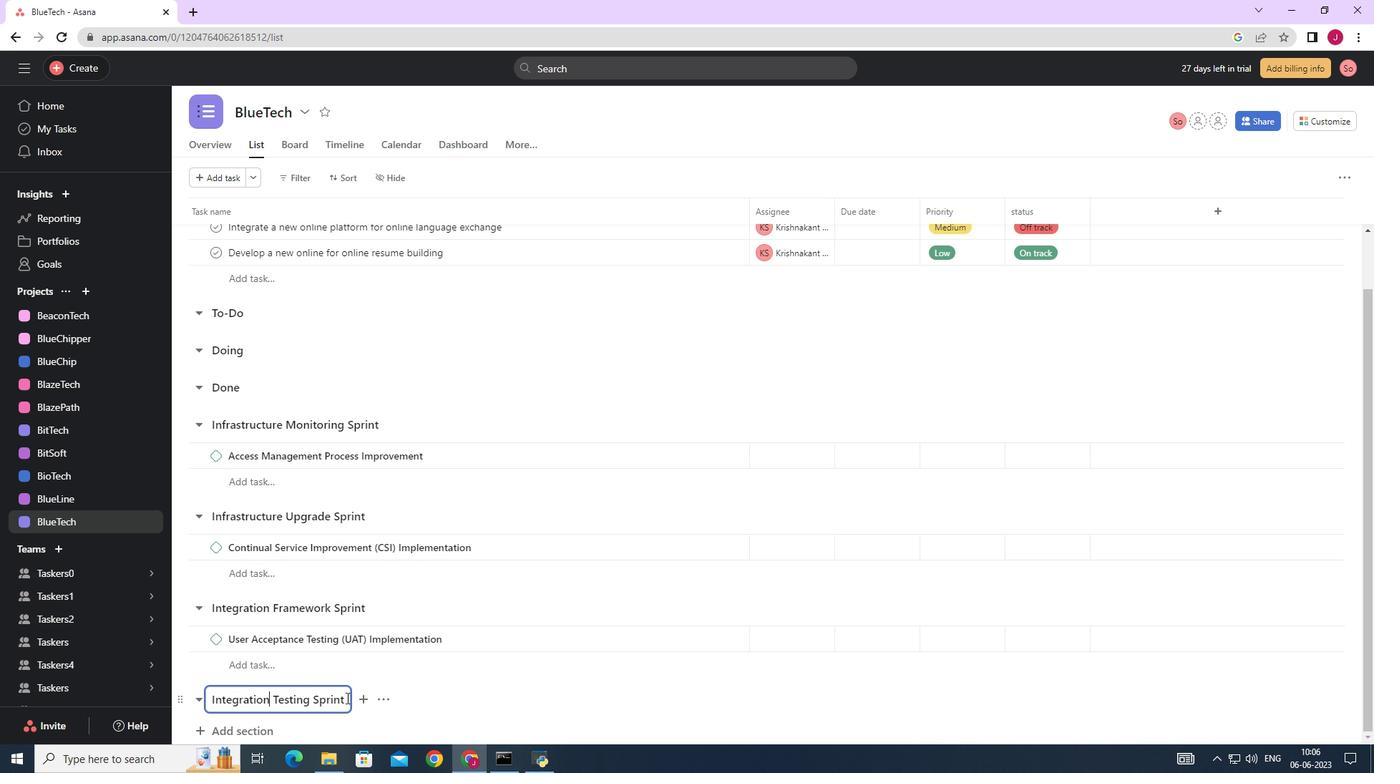 
Action: Mouse pressed left at (345, 698)
Screenshot: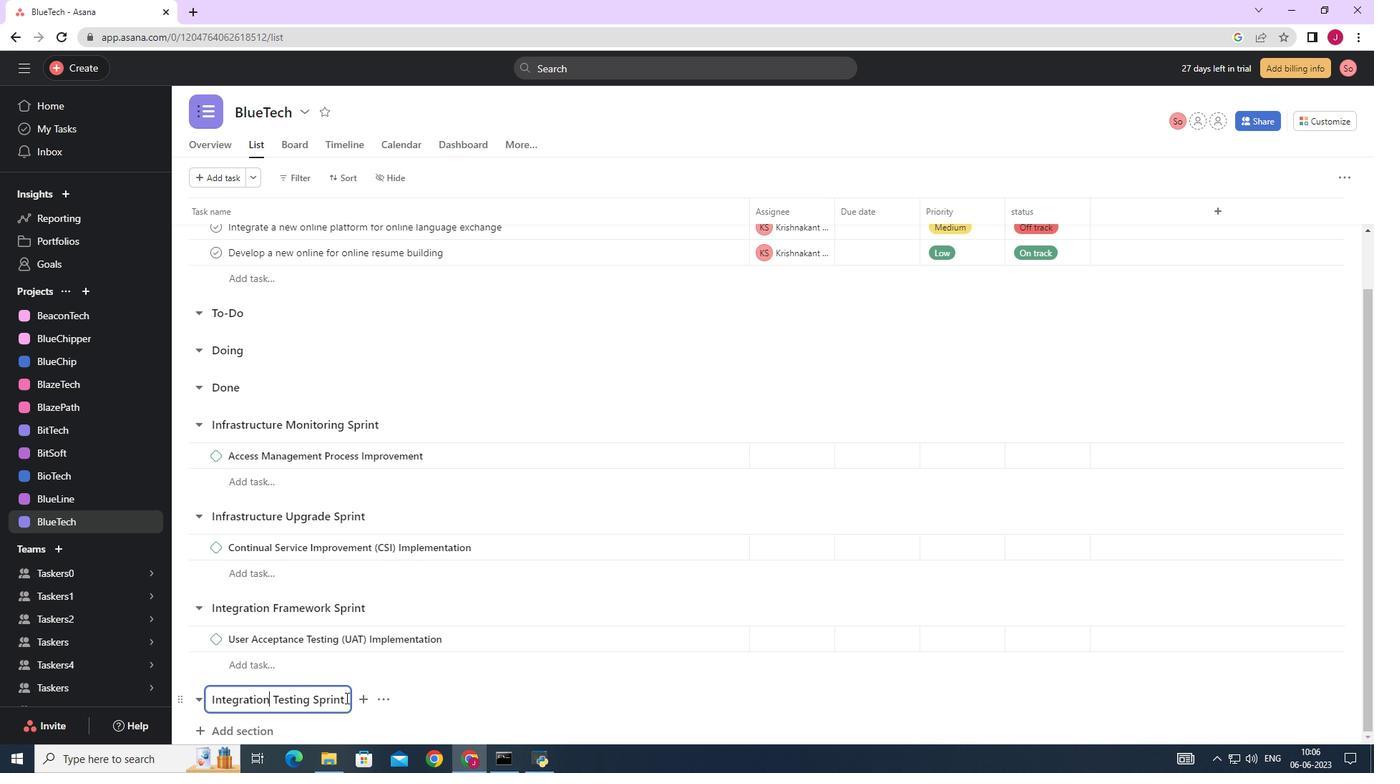
Action: Mouse moved to (344, 698)
Screenshot: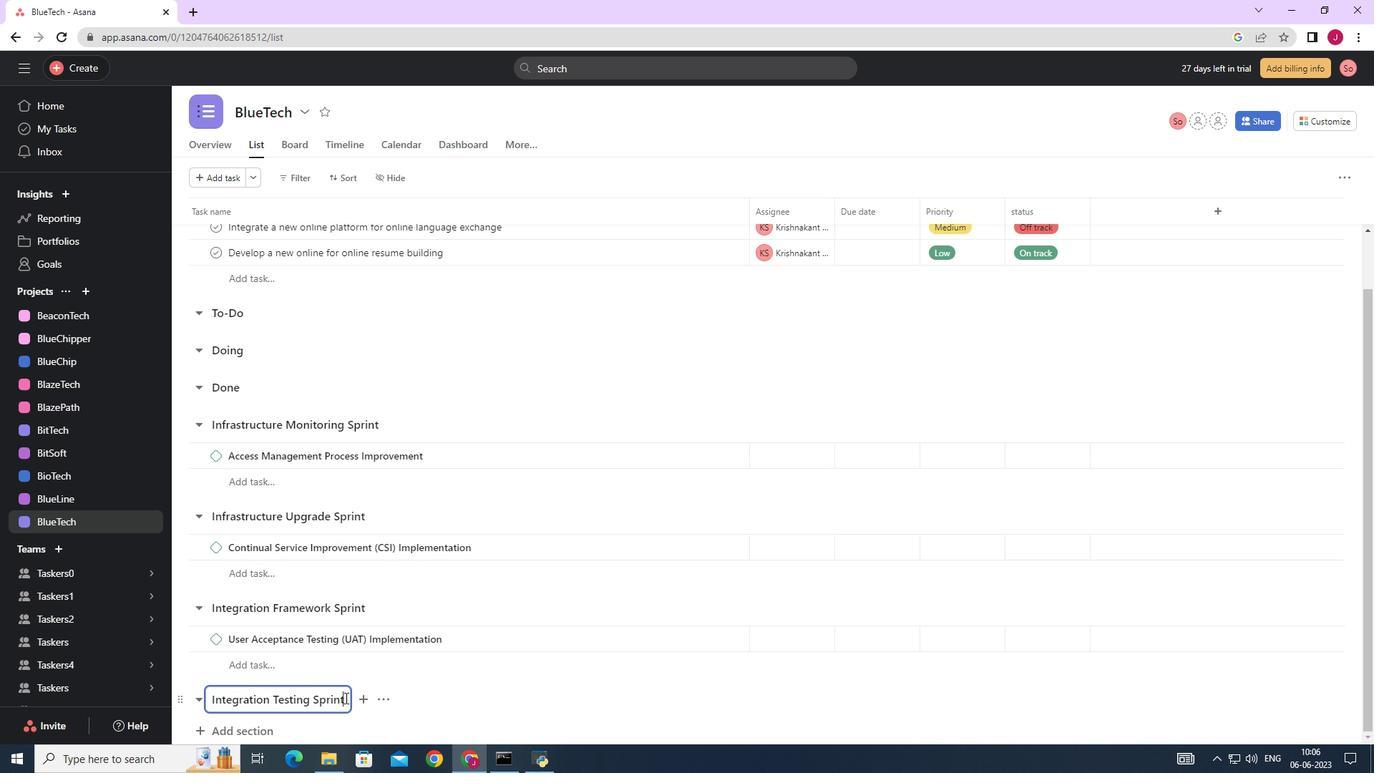 
Action: Key pressed <Key.enter><Key.caps_lock>D<Key.caps_lock>ata<Key.space><Key.caps_lock>S<Key.caps_lock>cience<Key.space><Key.caps_lock>P<Key.caps_lock>rocess<Key.space><Key.caps_lock>I<Key.caps_lock>mprovement<Key.space>
Screenshot: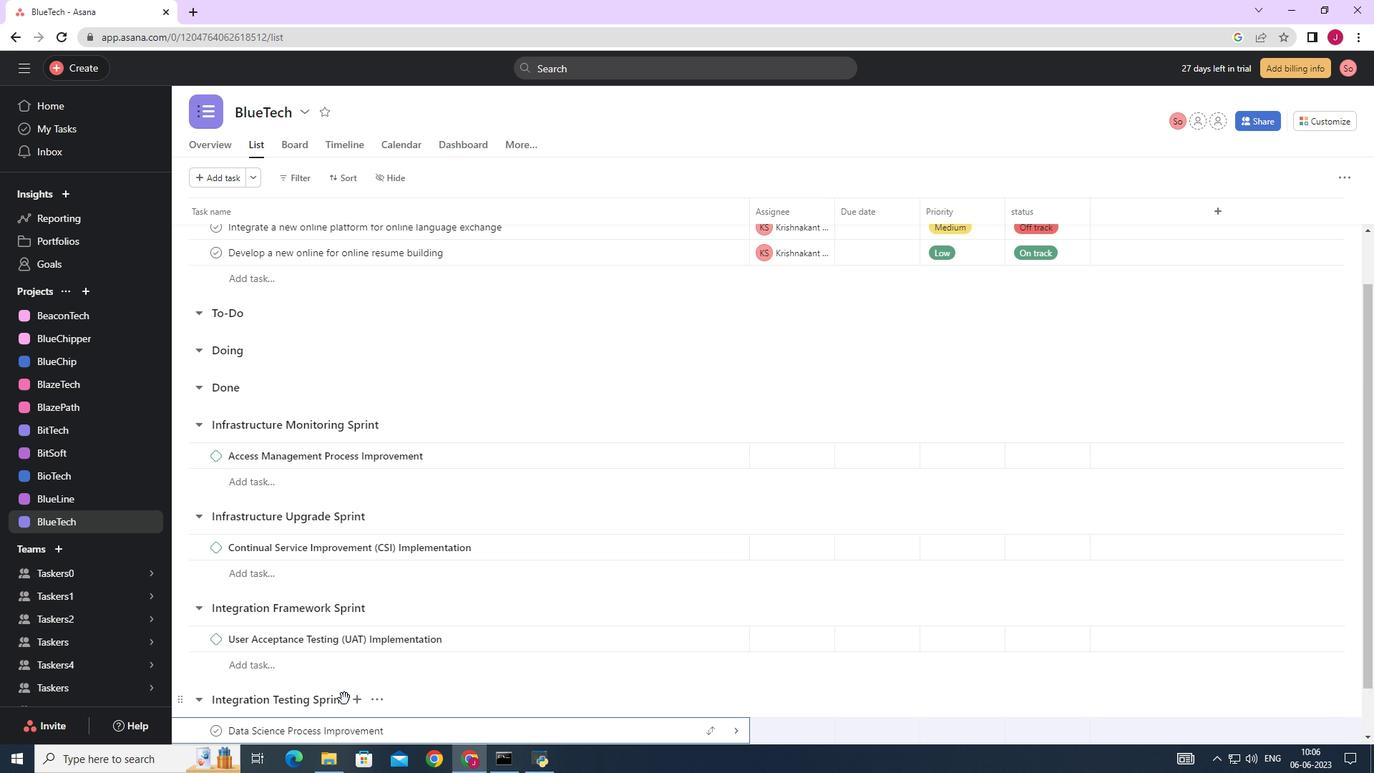 
Action: Mouse moved to (732, 729)
Screenshot: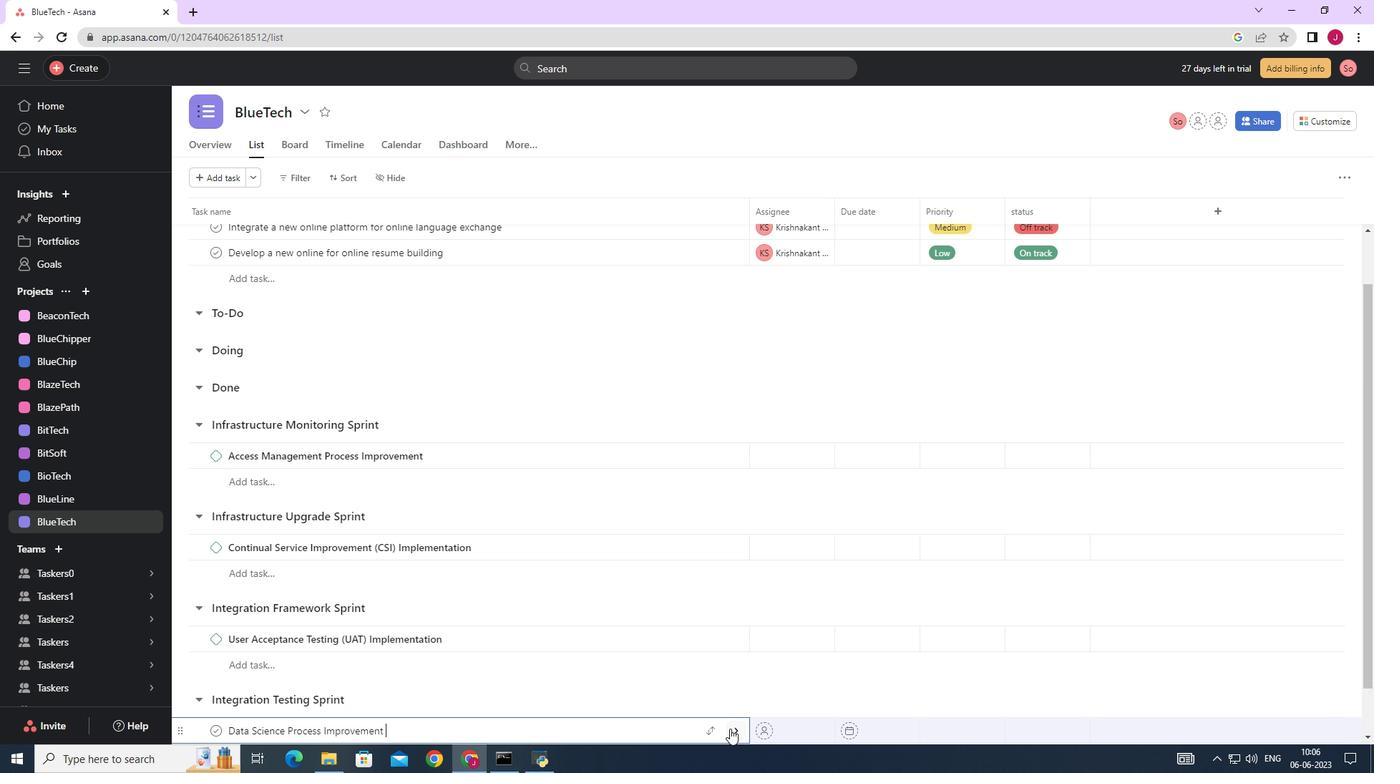 
Action: Mouse pressed left at (732, 729)
Screenshot: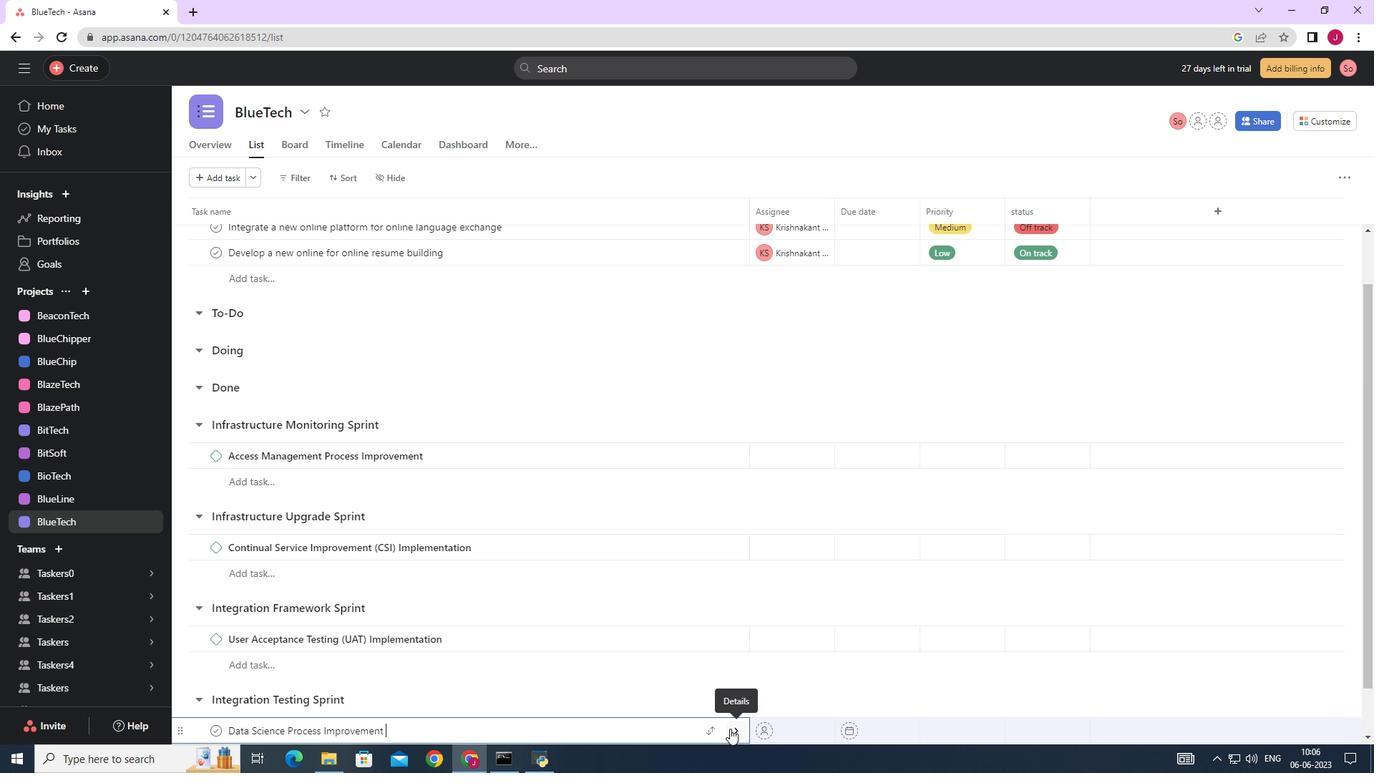 
Action: Mouse moved to (1326, 183)
Screenshot: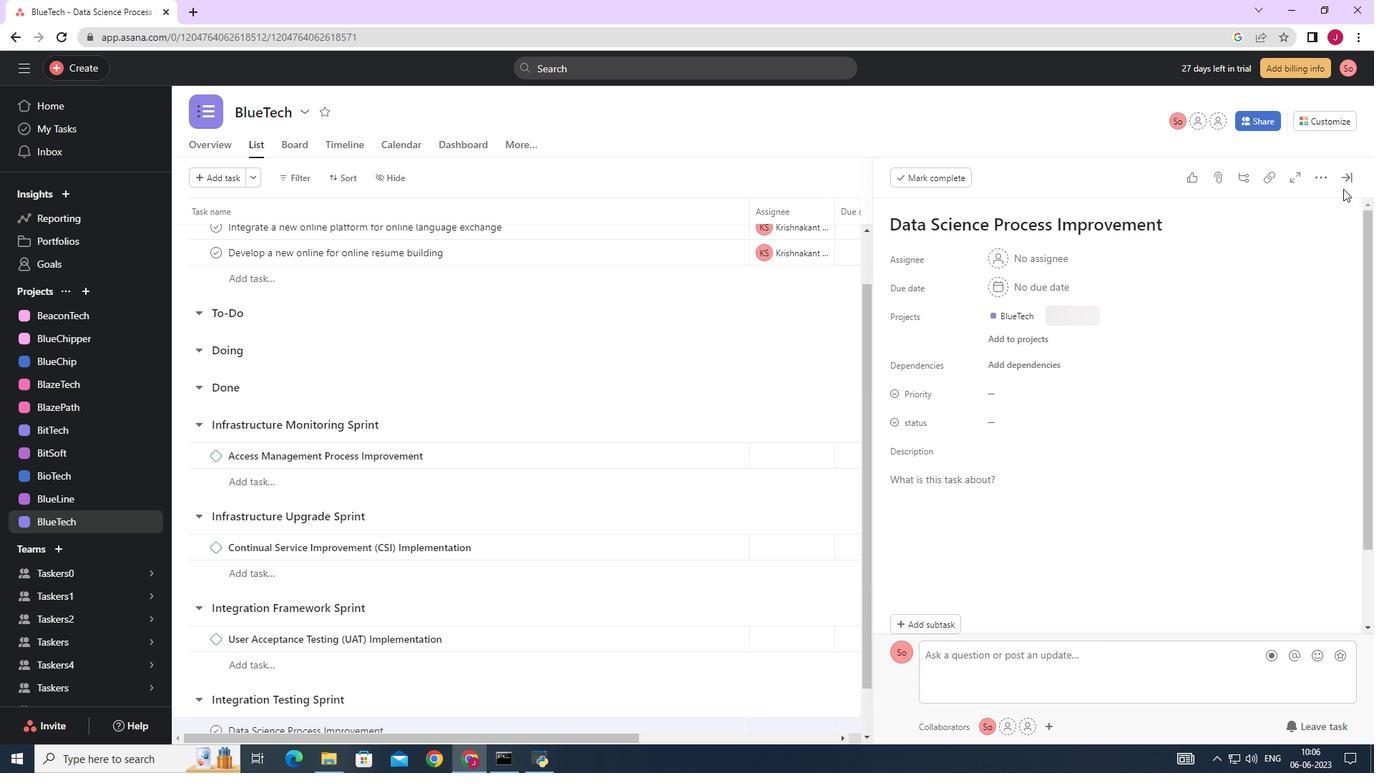 
Action: Mouse pressed left at (1326, 183)
Screenshot: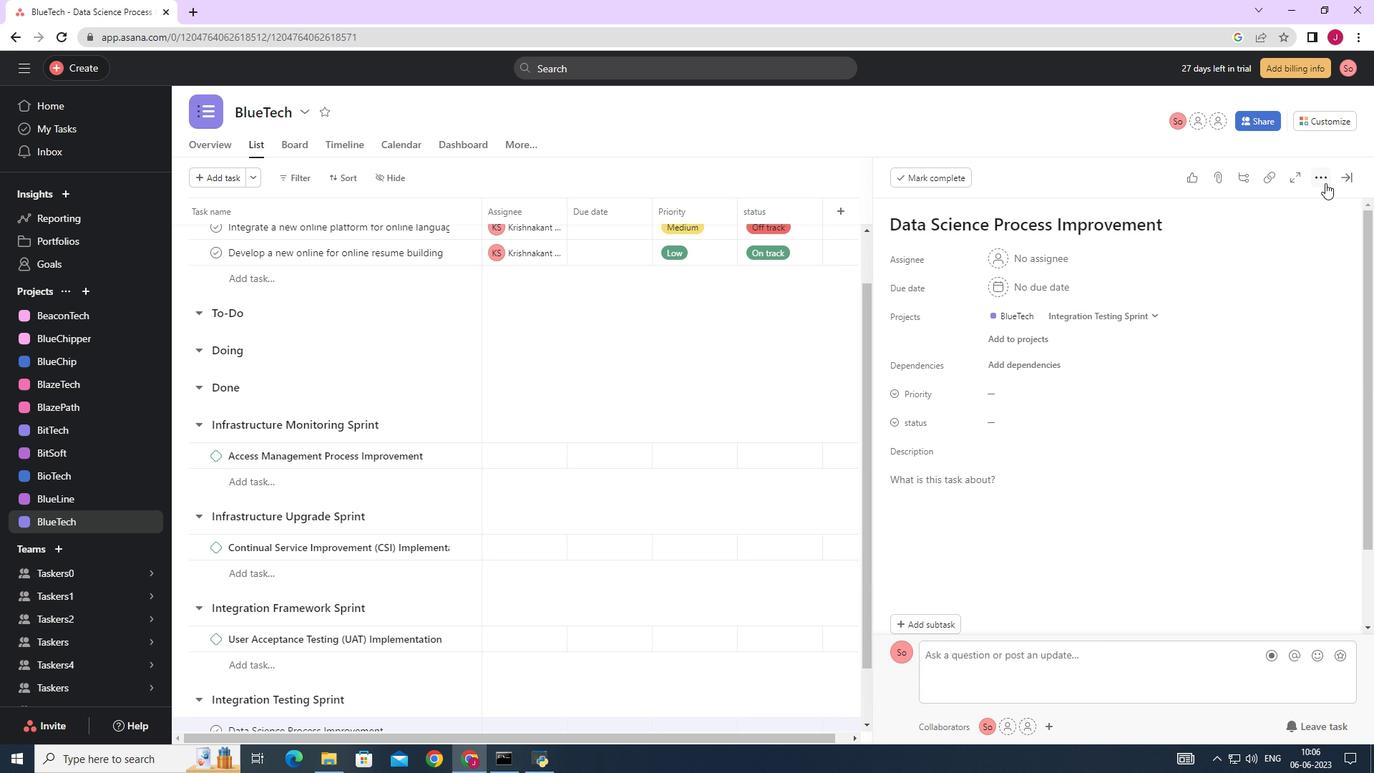 
Action: Mouse moved to (1187, 231)
Screenshot: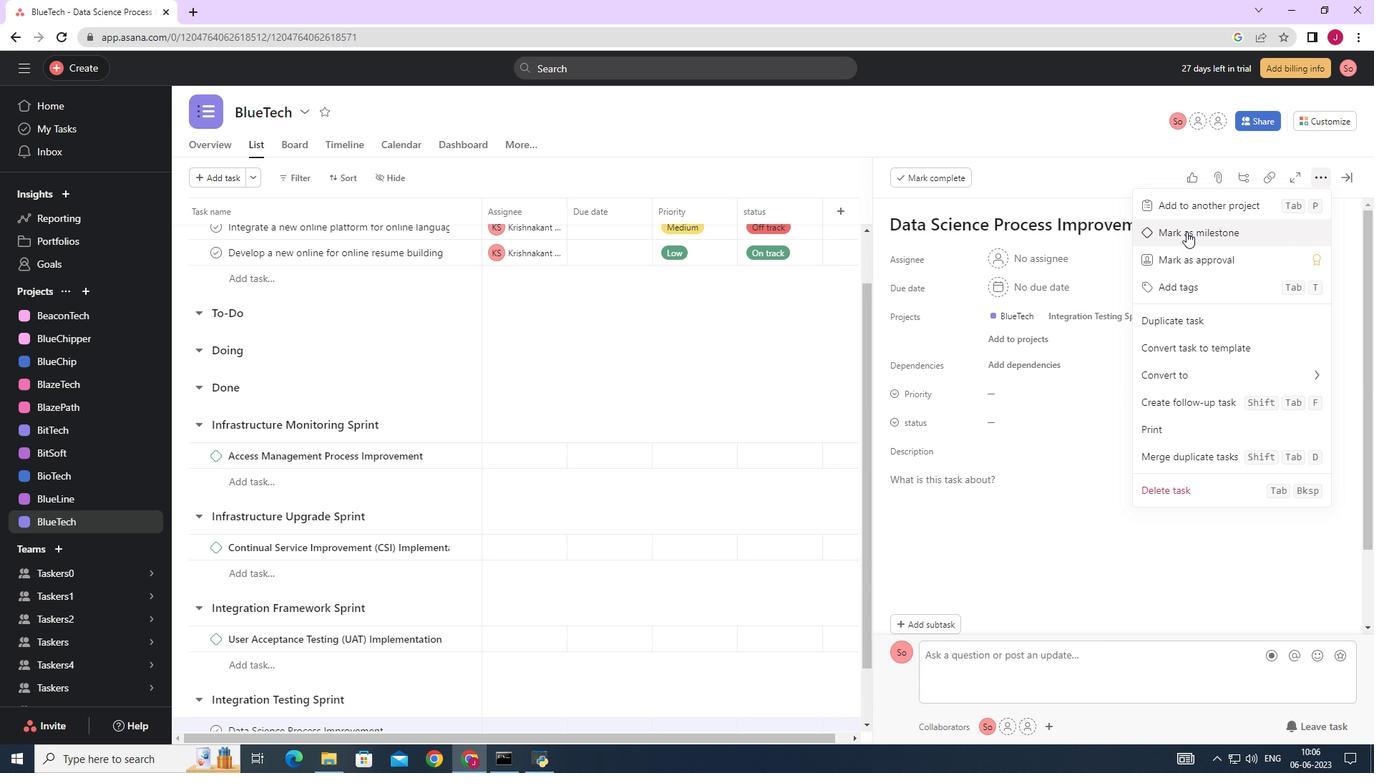 
Action: Mouse pressed left at (1187, 231)
Screenshot: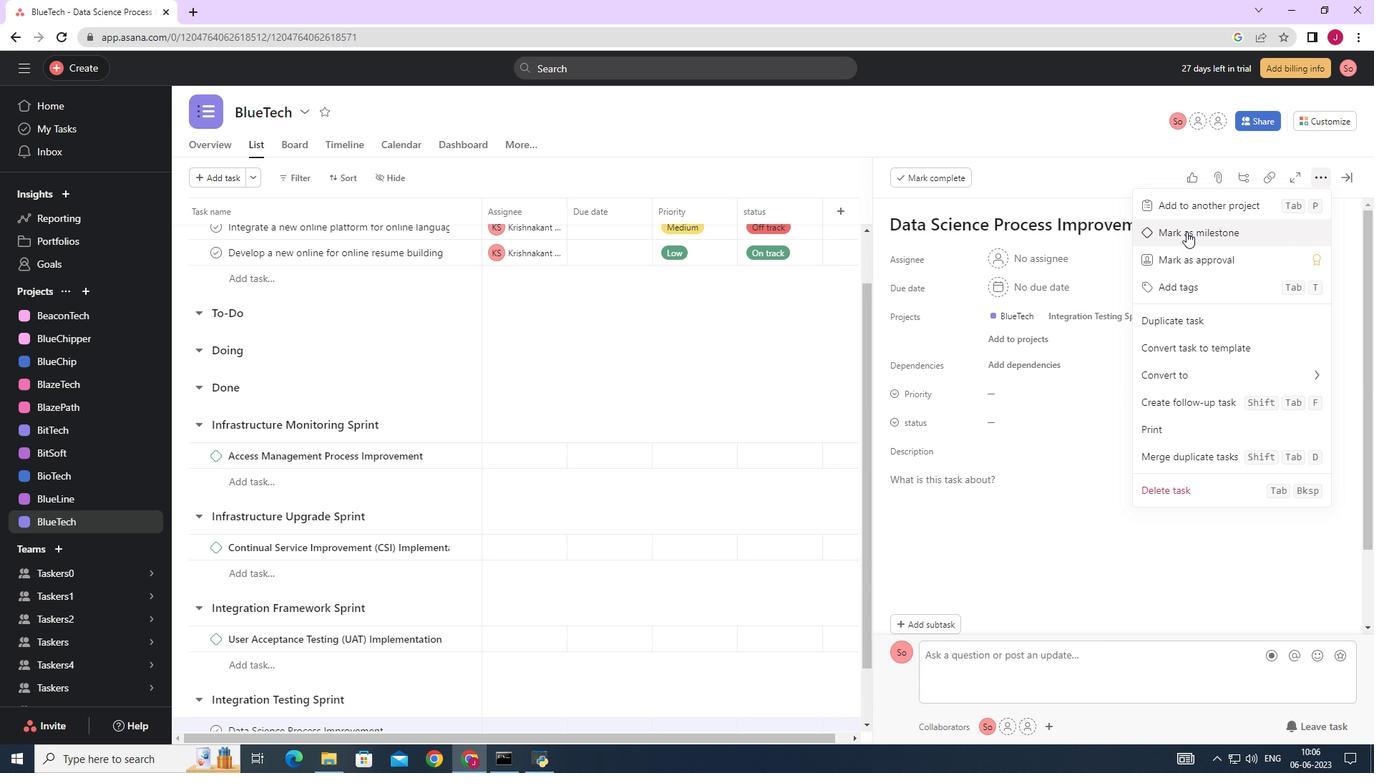 
Action: Mouse moved to (1350, 178)
Screenshot: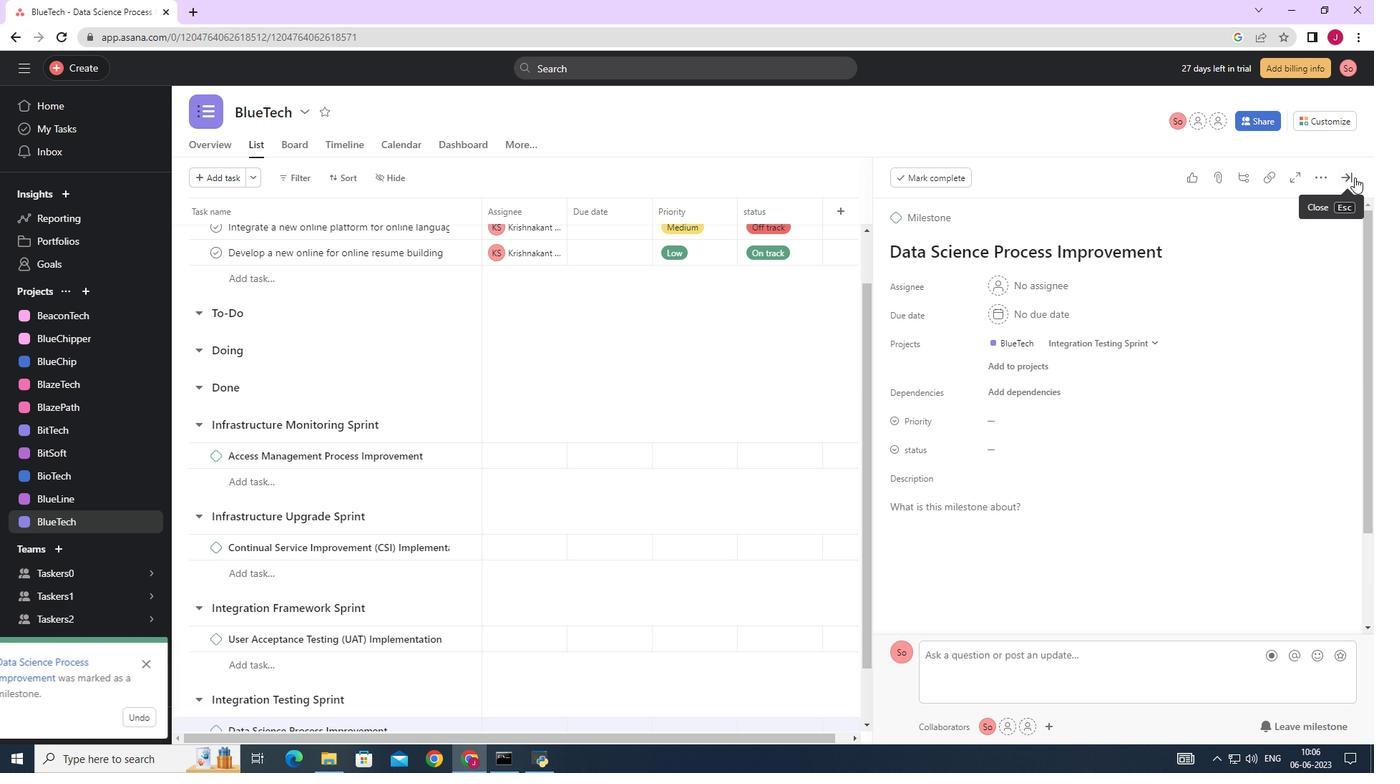 
Action: Mouse pressed left at (1350, 178)
Screenshot: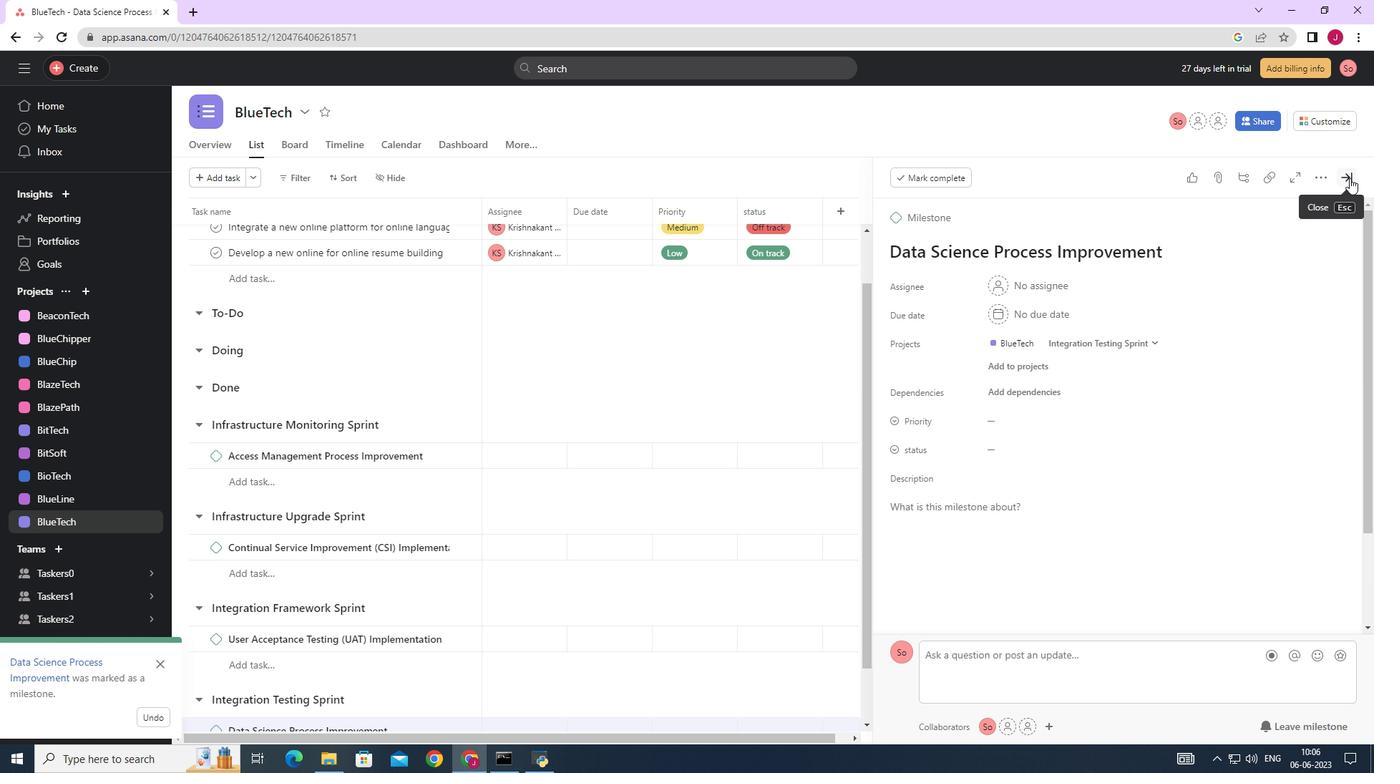 
Action: Mouse moved to (1219, 234)
Screenshot: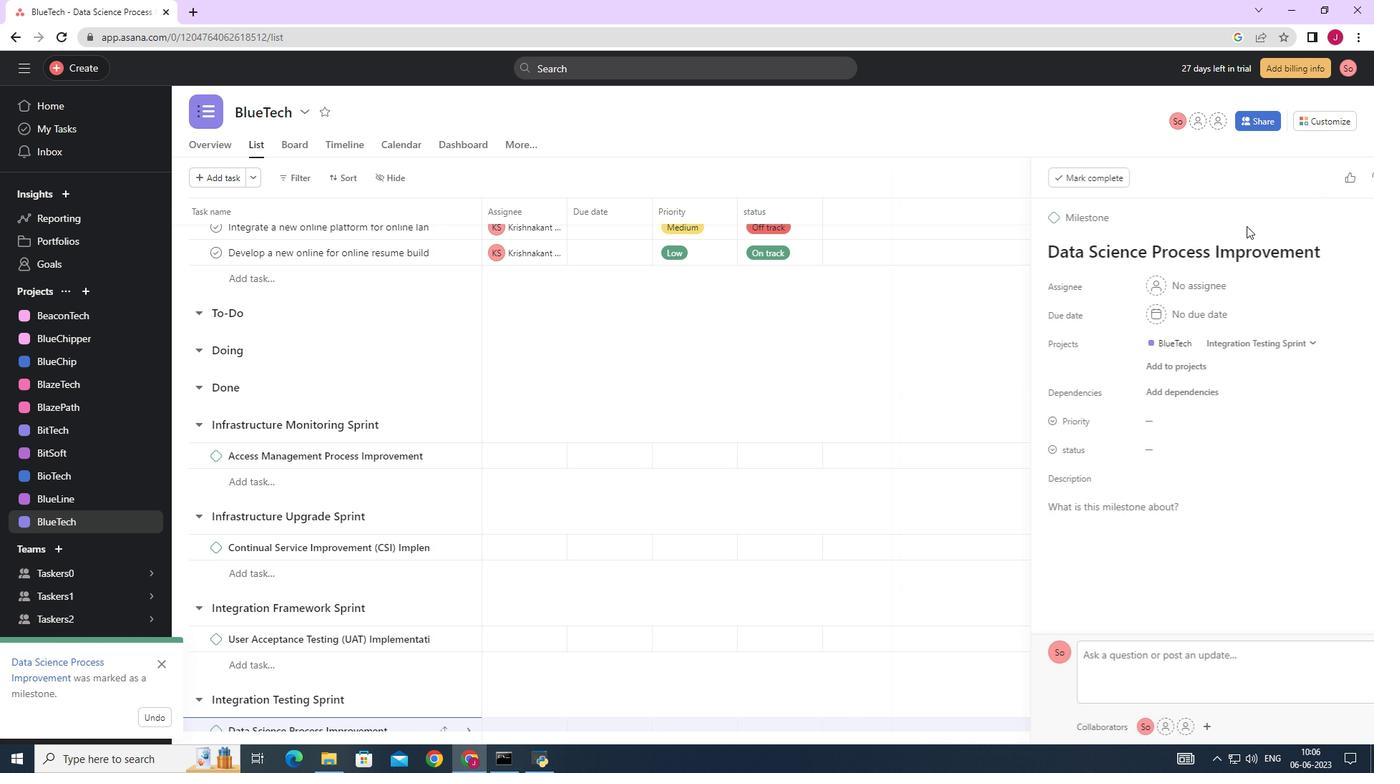 
